 Task: Look for properties that are listed by the owner (FSBO).
Action: Mouse moved to (772, 67)
Screenshot: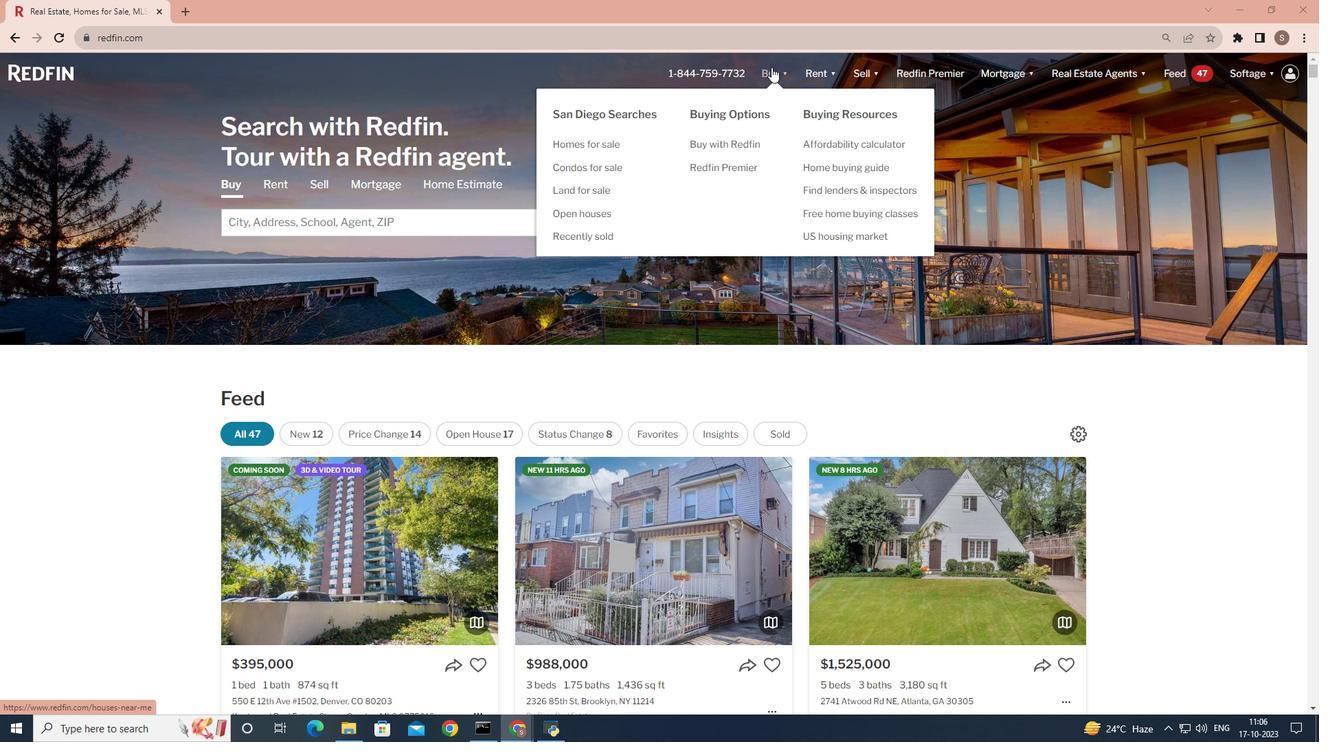 
Action: Mouse pressed left at (772, 67)
Screenshot: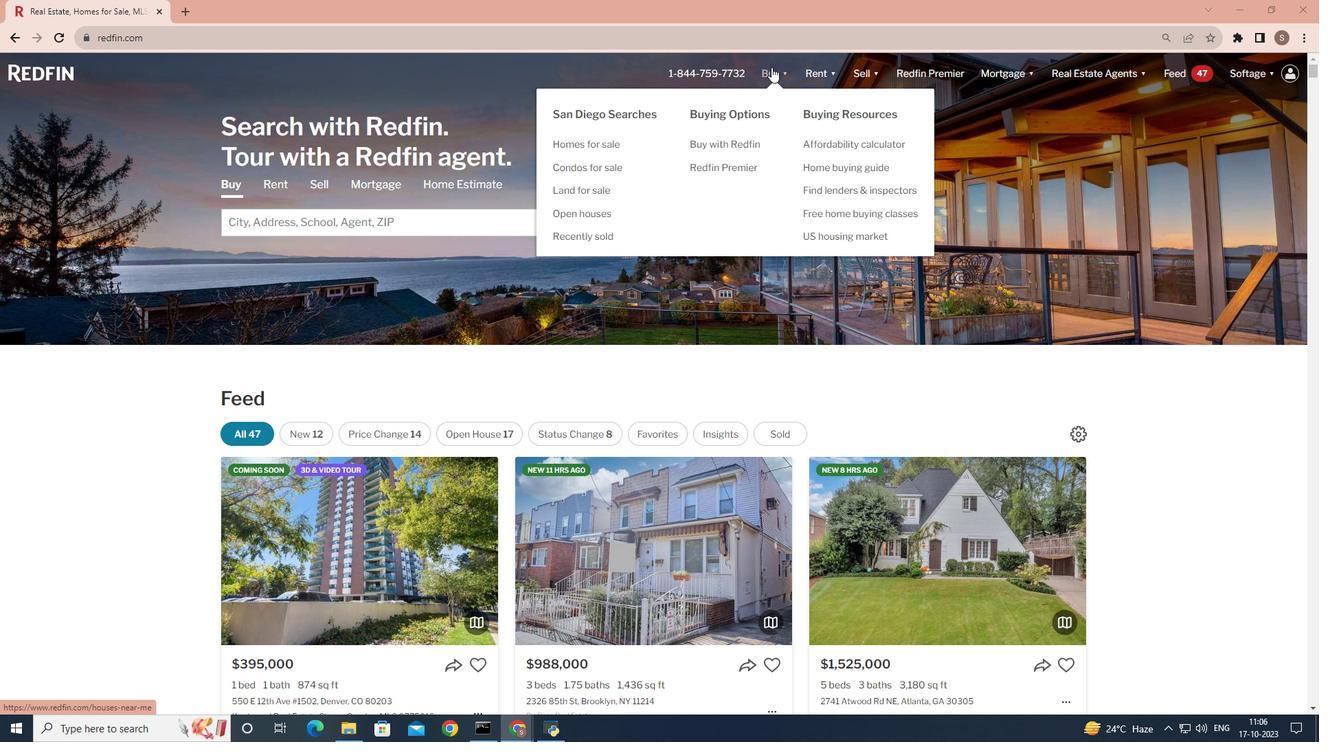
Action: Mouse moved to (396, 296)
Screenshot: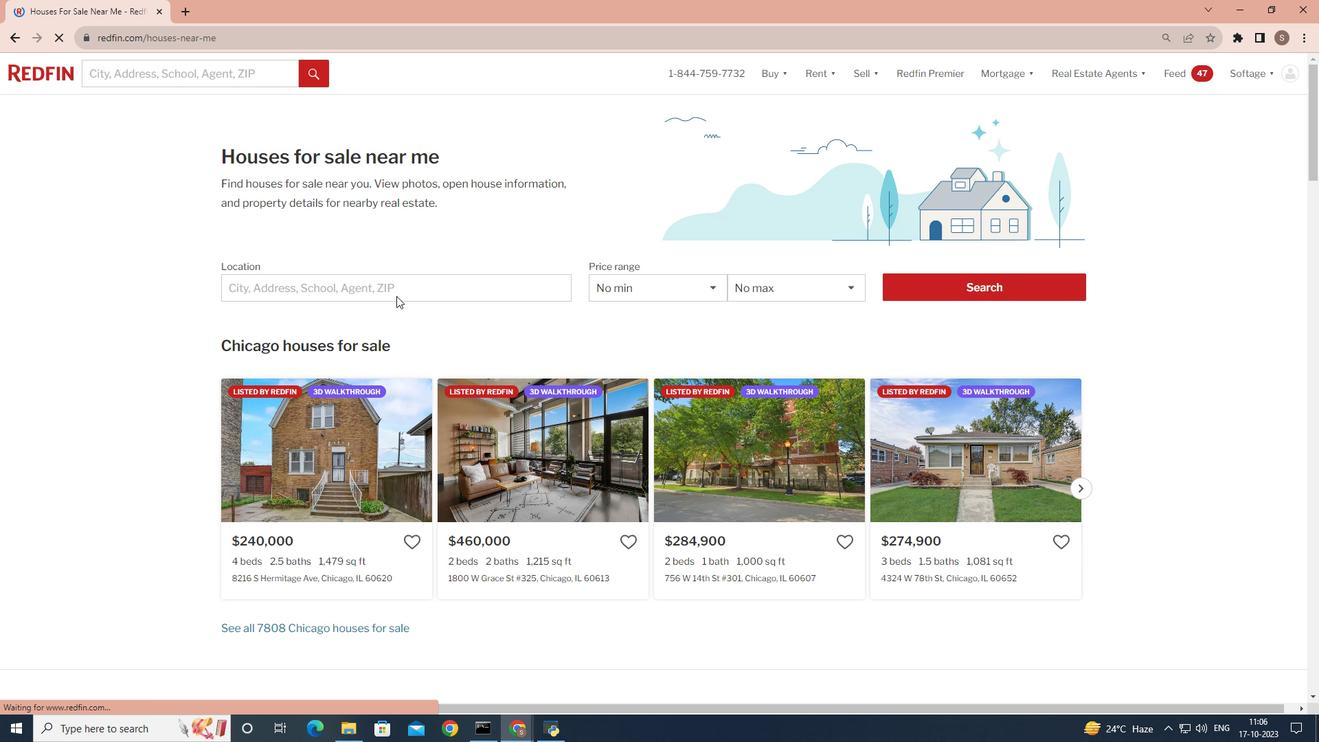 
Action: Mouse pressed left at (396, 296)
Screenshot: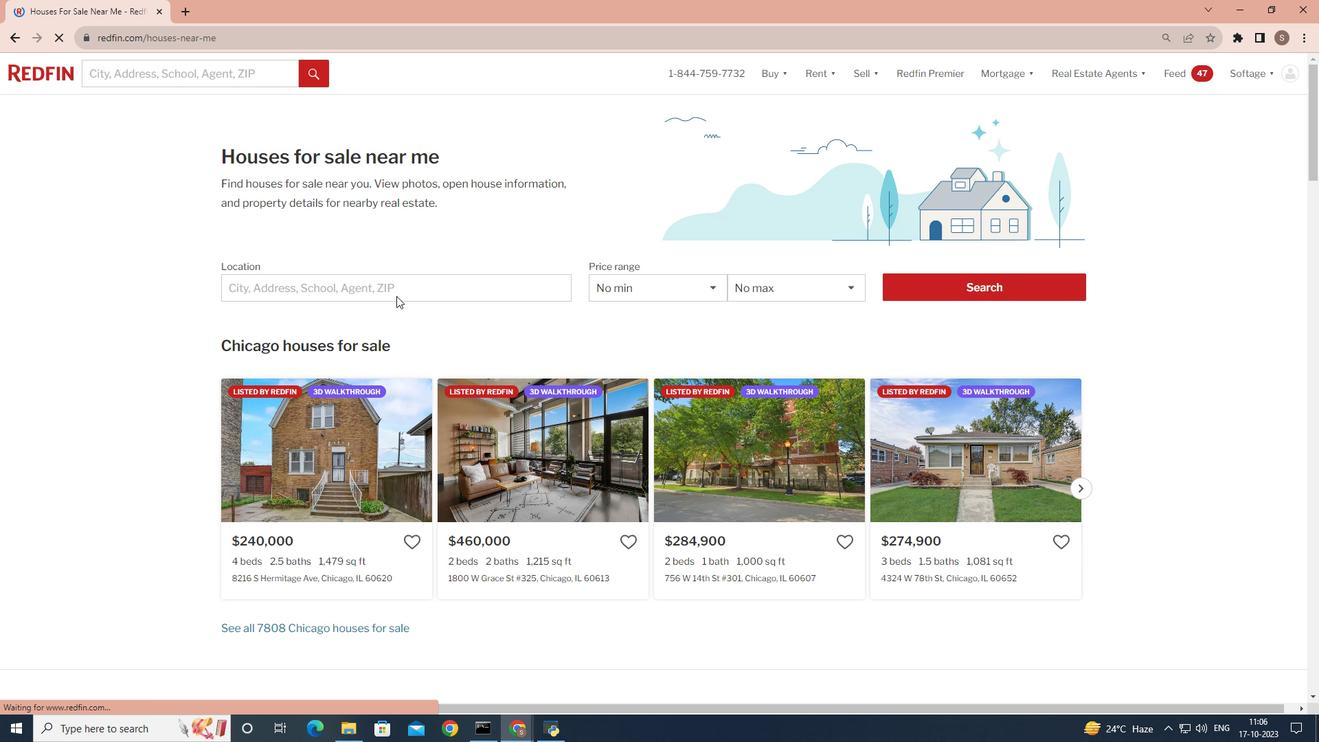 
Action: Mouse moved to (372, 282)
Screenshot: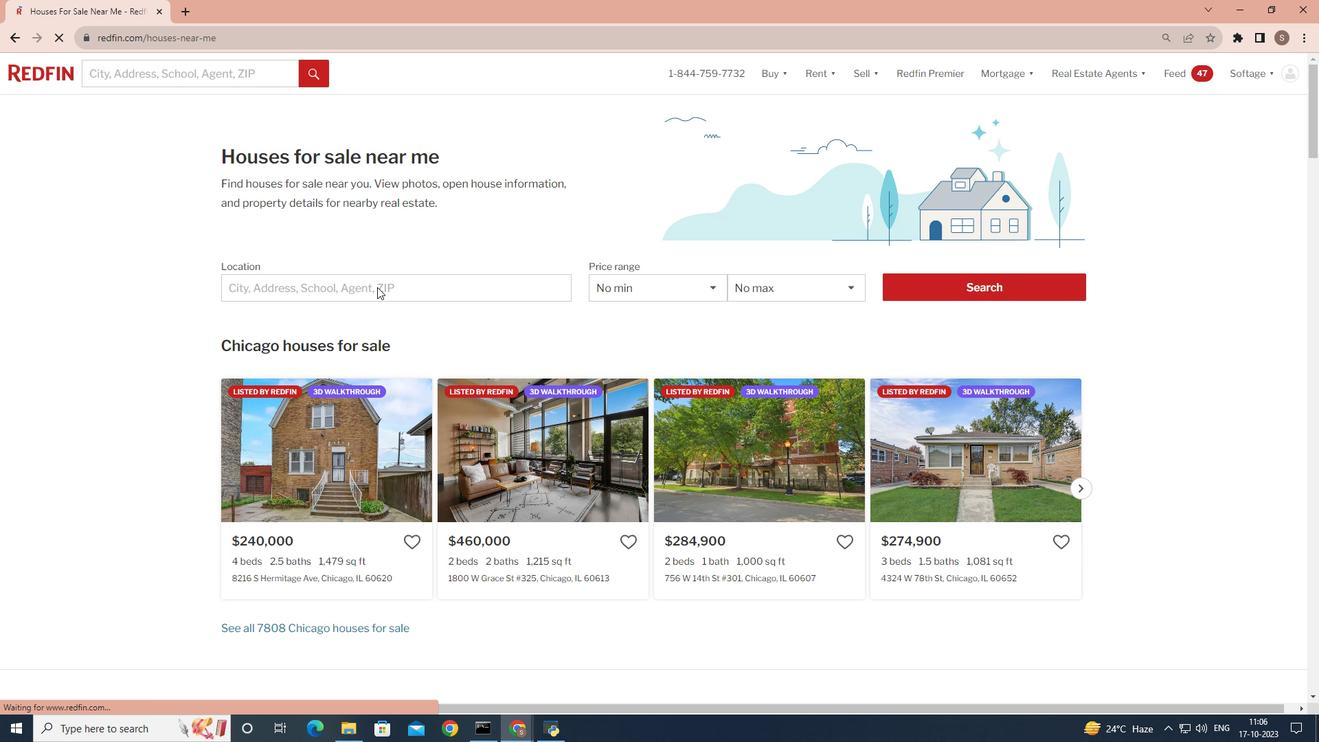 
Action: Mouse pressed left at (372, 282)
Screenshot: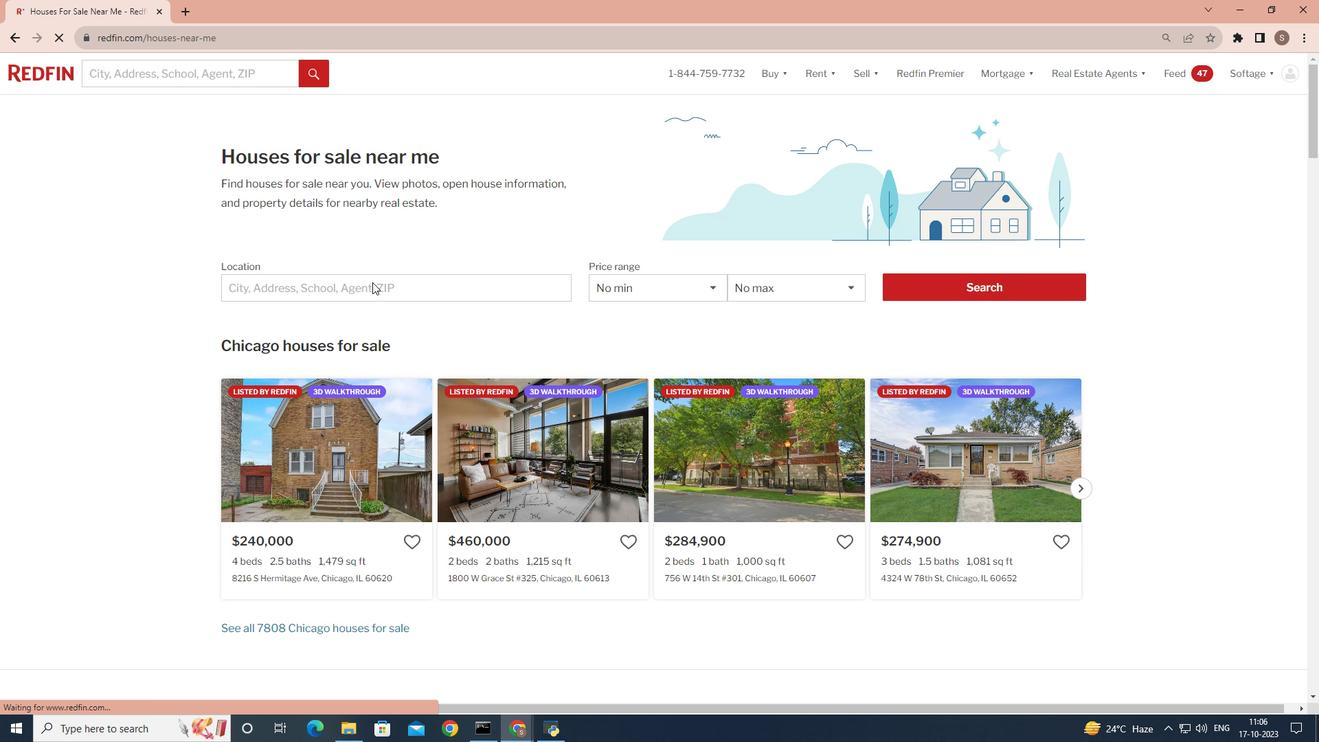 
Action: Mouse pressed left at (372, 282)
Screenshot: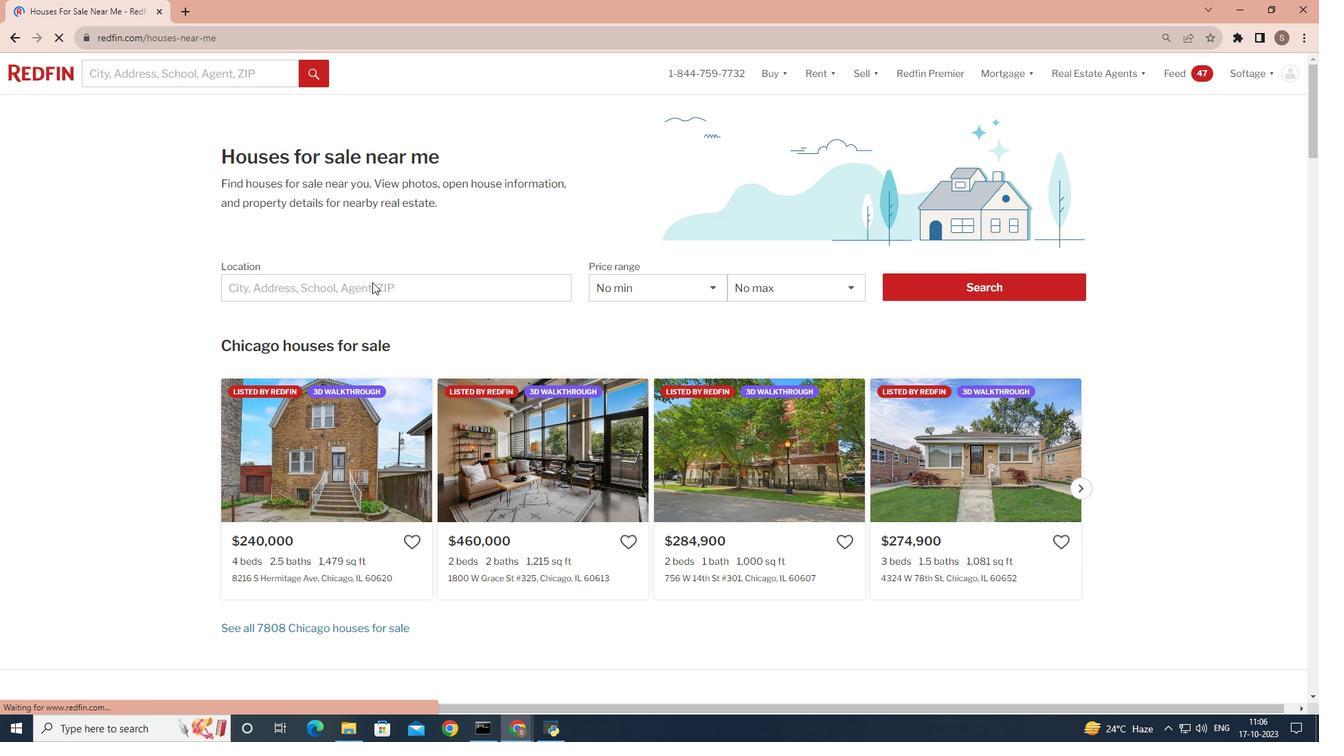 
Action: Mouse moved to (352, 290)
Screenshot: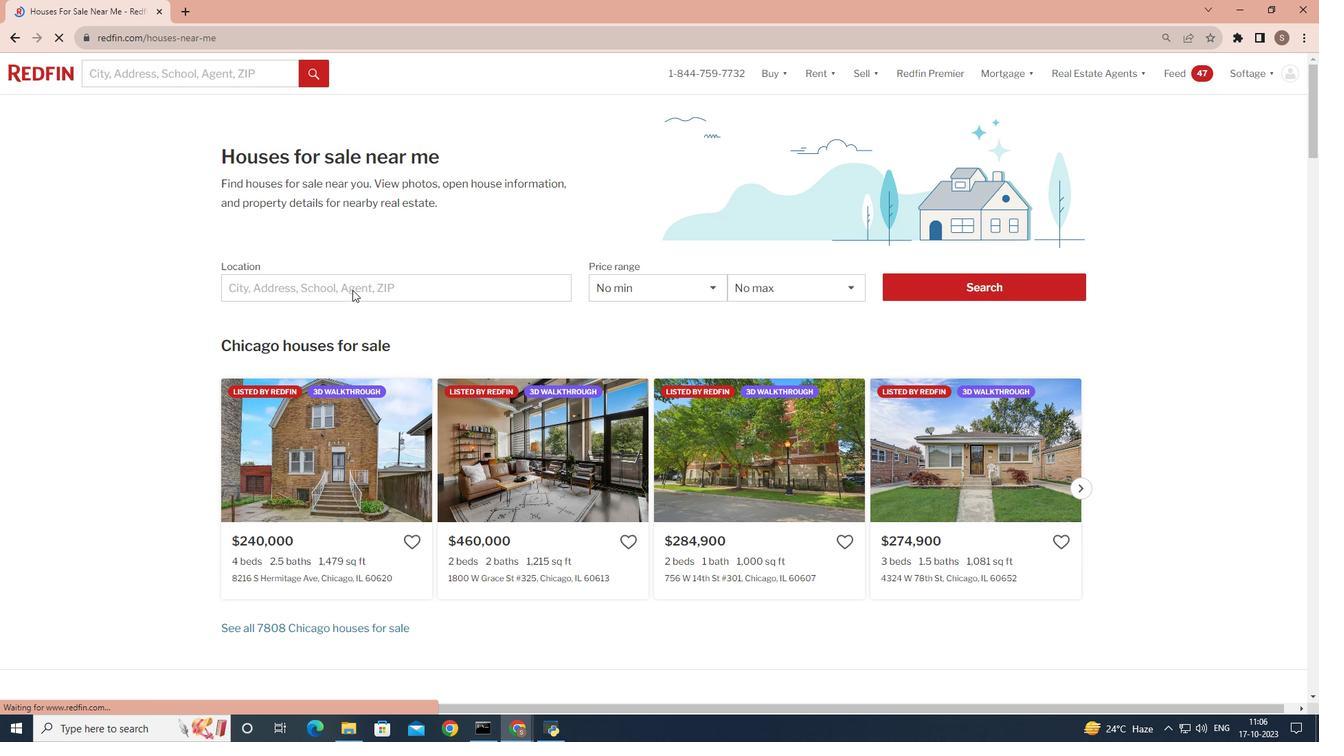 
Action: Mouse pressed left at (352, 290)
Screenshot: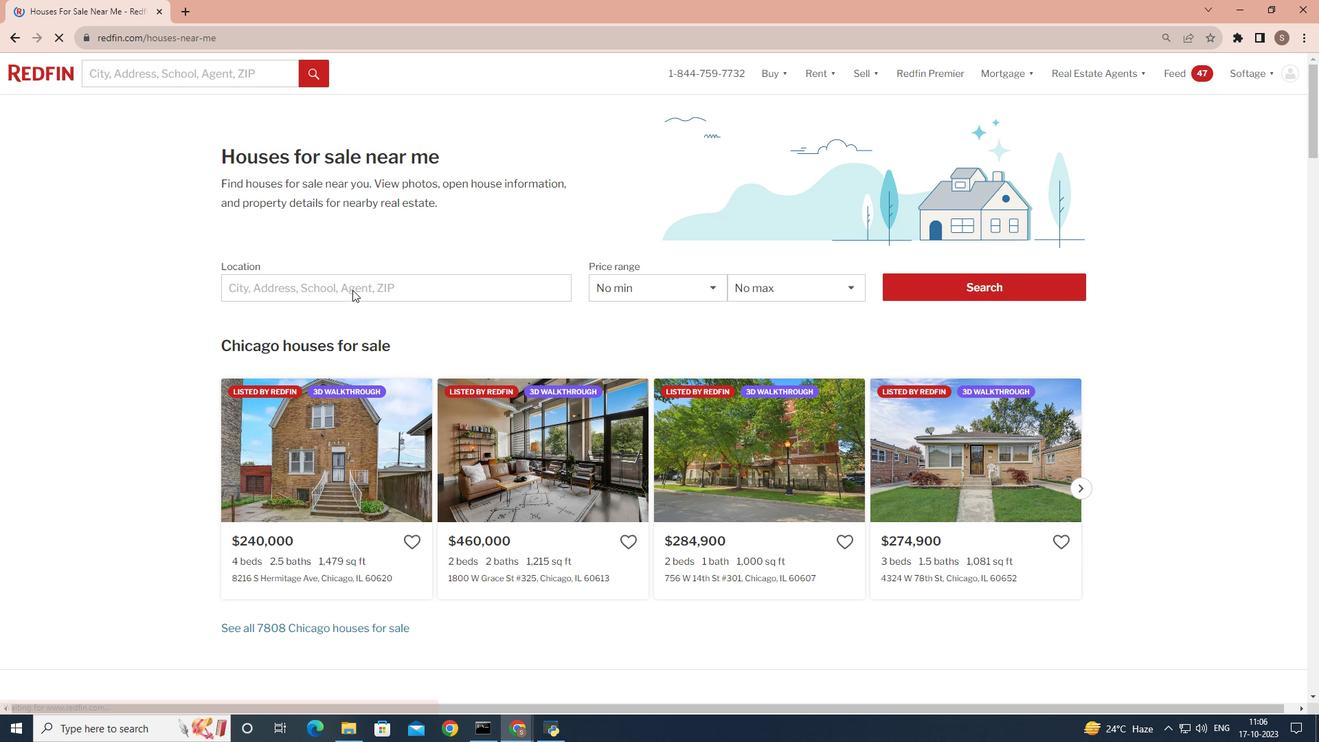
Action: Mouse moved to (355, 288)
Screenshot: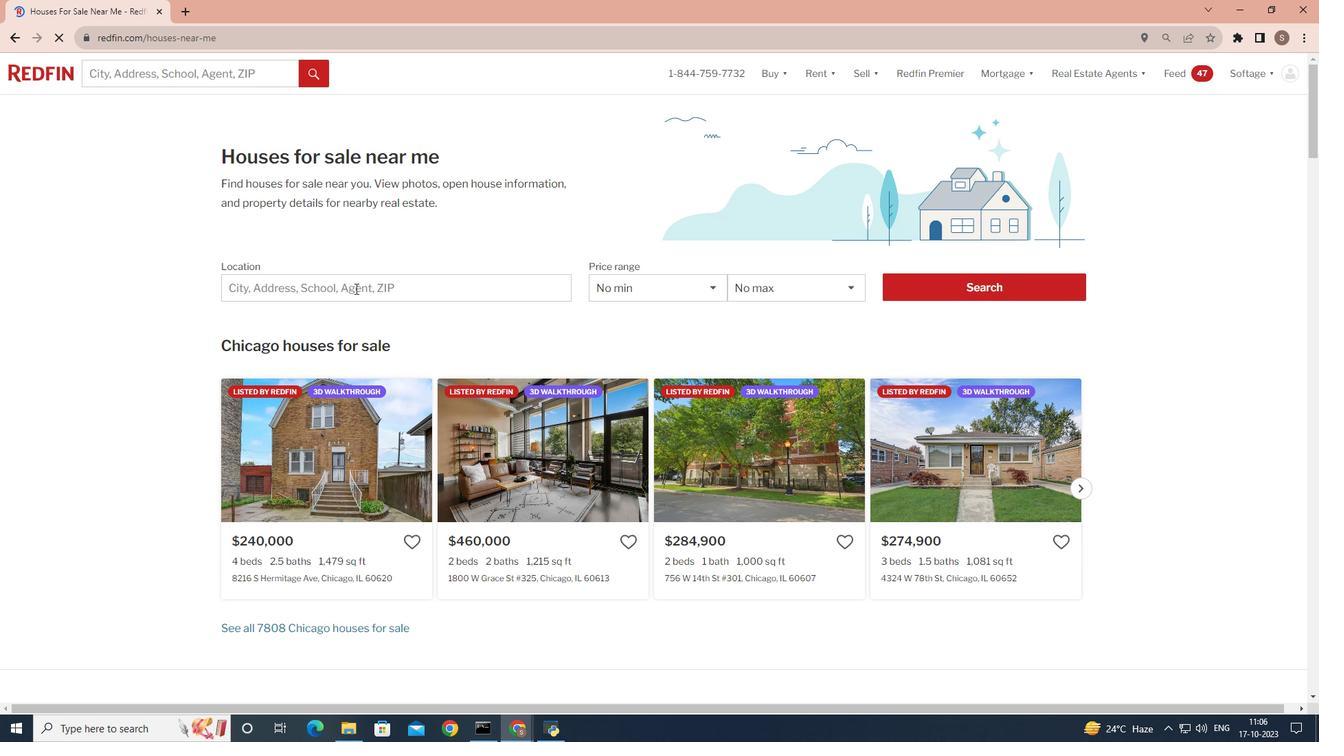 
Action: Mouse pressed left at (355, 288)
Screenshot: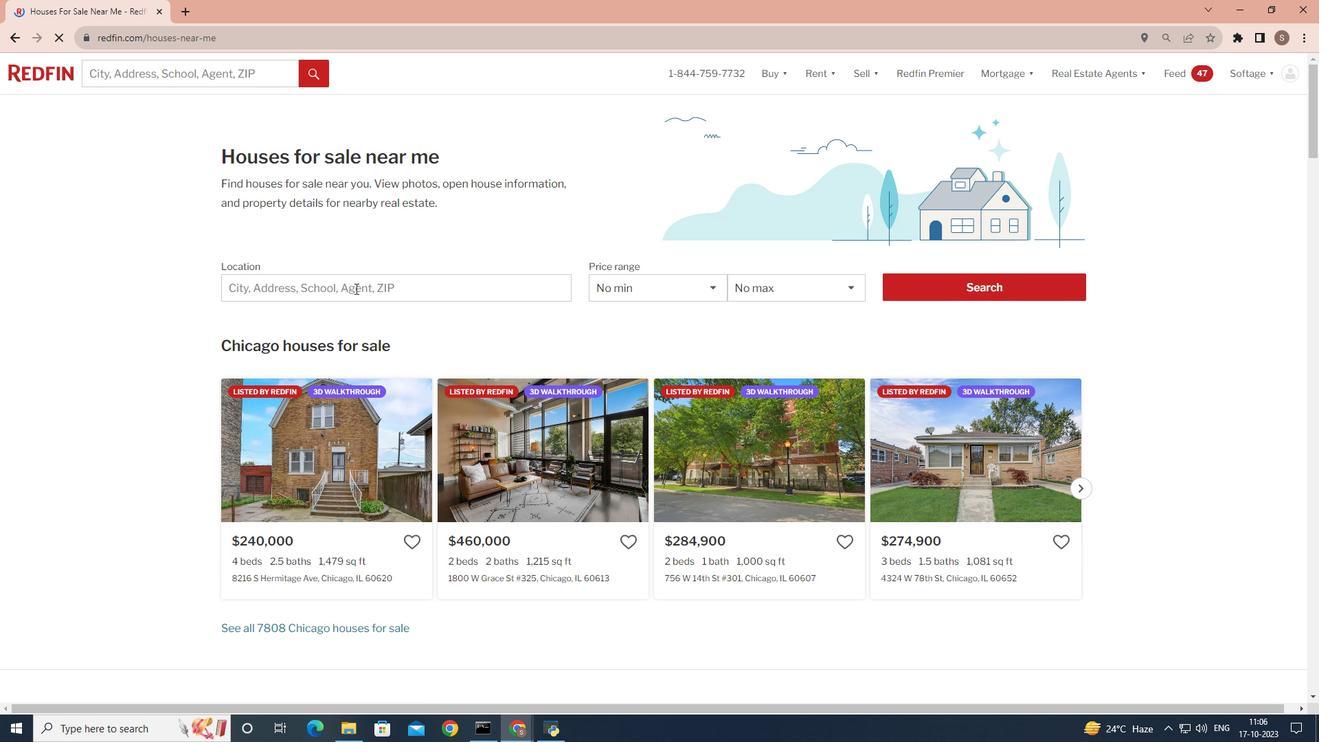 
Action: Mouse moved to (358, 288)
Screenshot: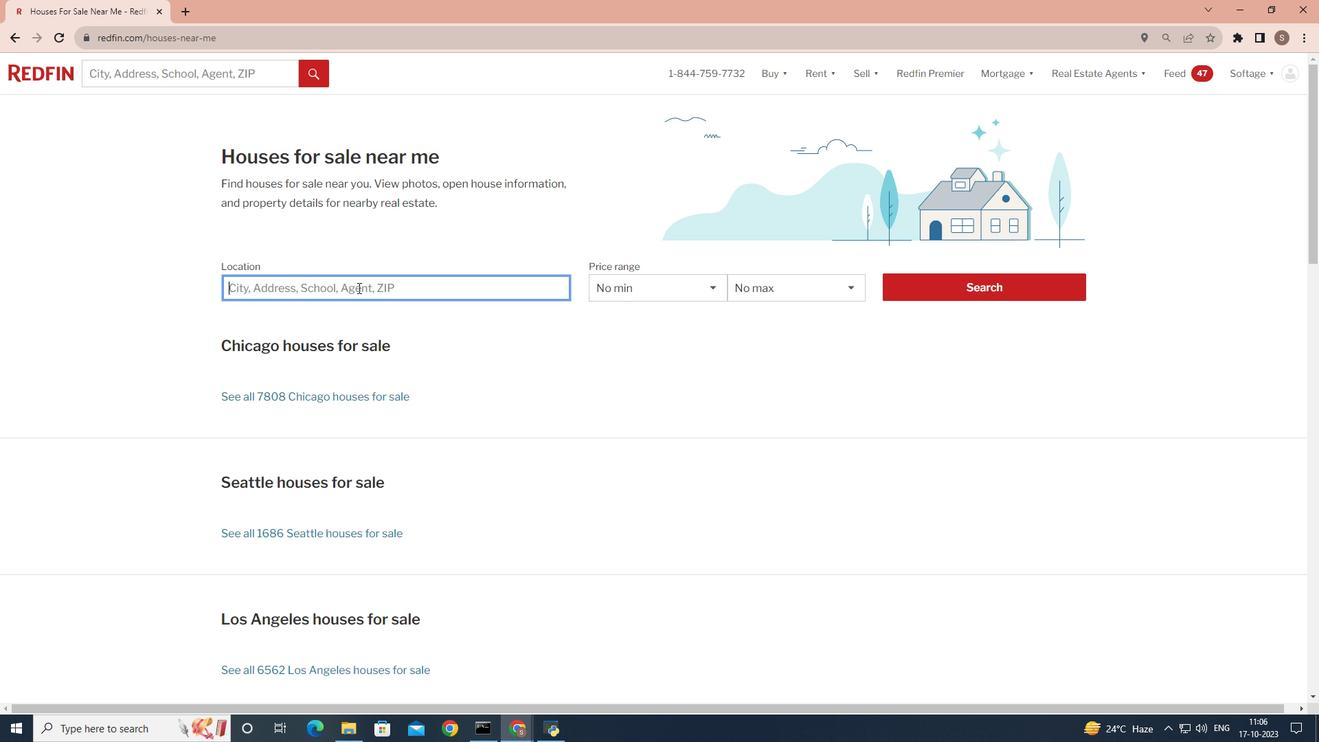 
Action: Key pressed <Key.shift>San<Key.space><Key.shift>Diego
Screenshot: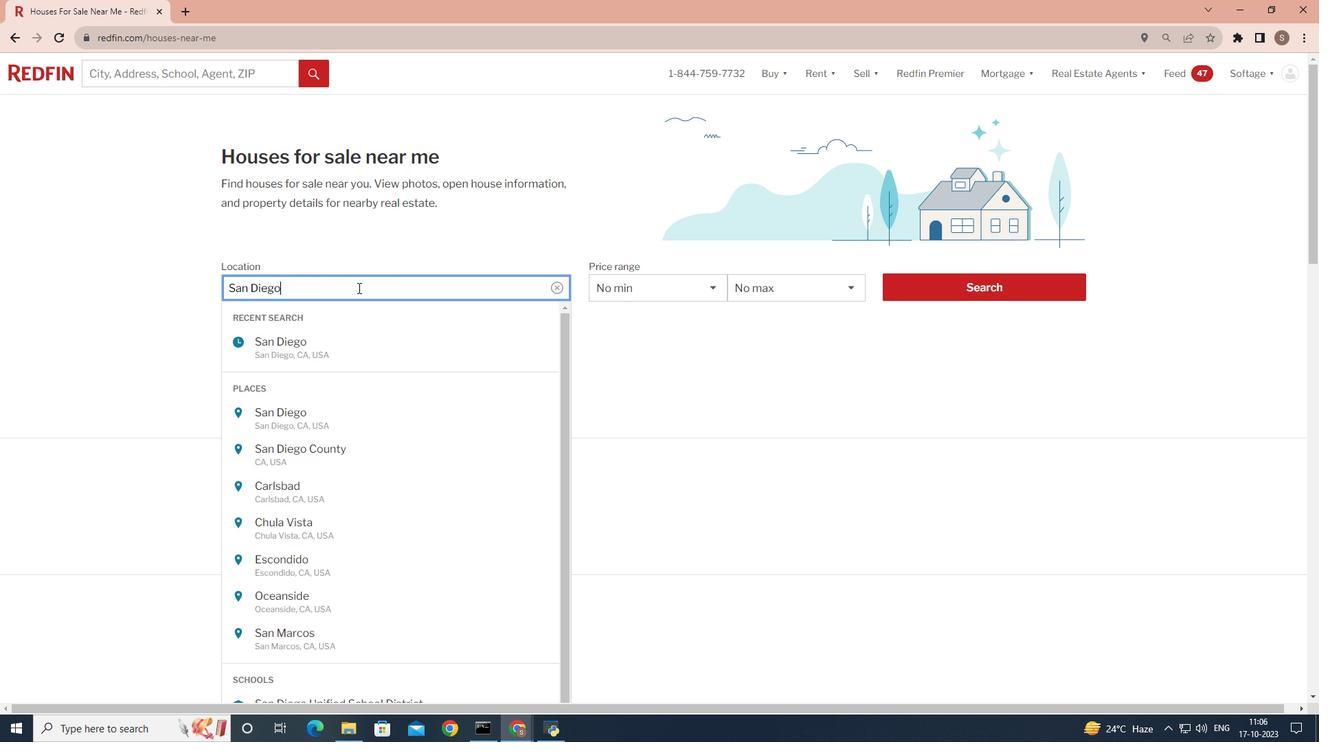 
Action: Mouse moved to (959, 288)
Screenshot: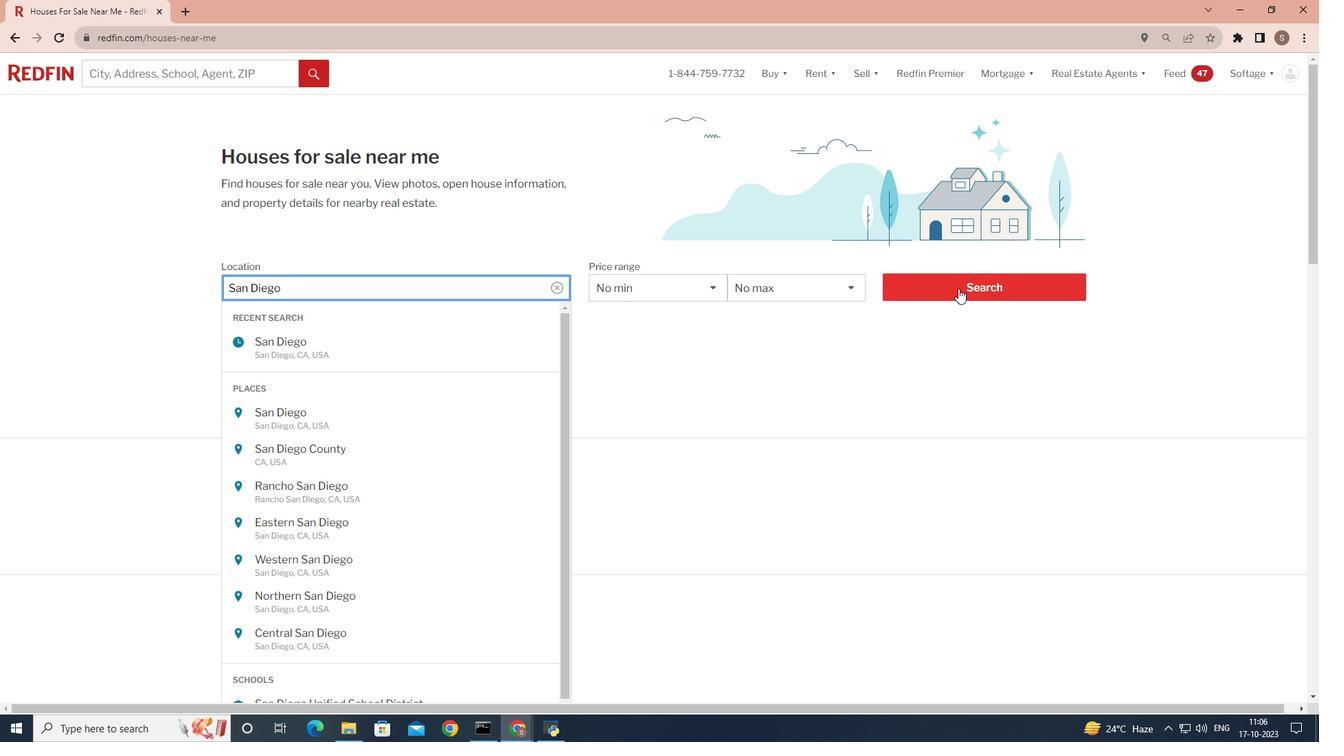 
Action: Mouse pressed left at (959, 288)
Screenshot: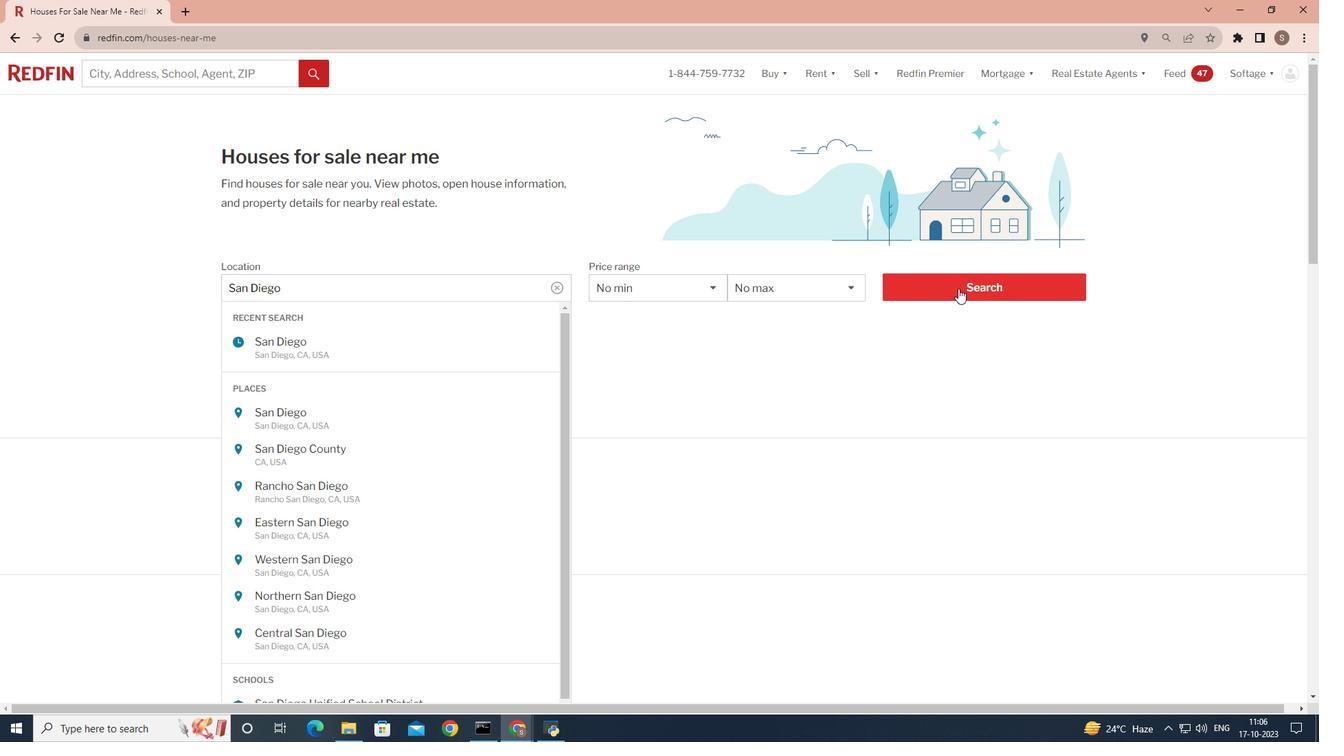 
Action: Mouse pressed left at (959, 288)
Screenshot: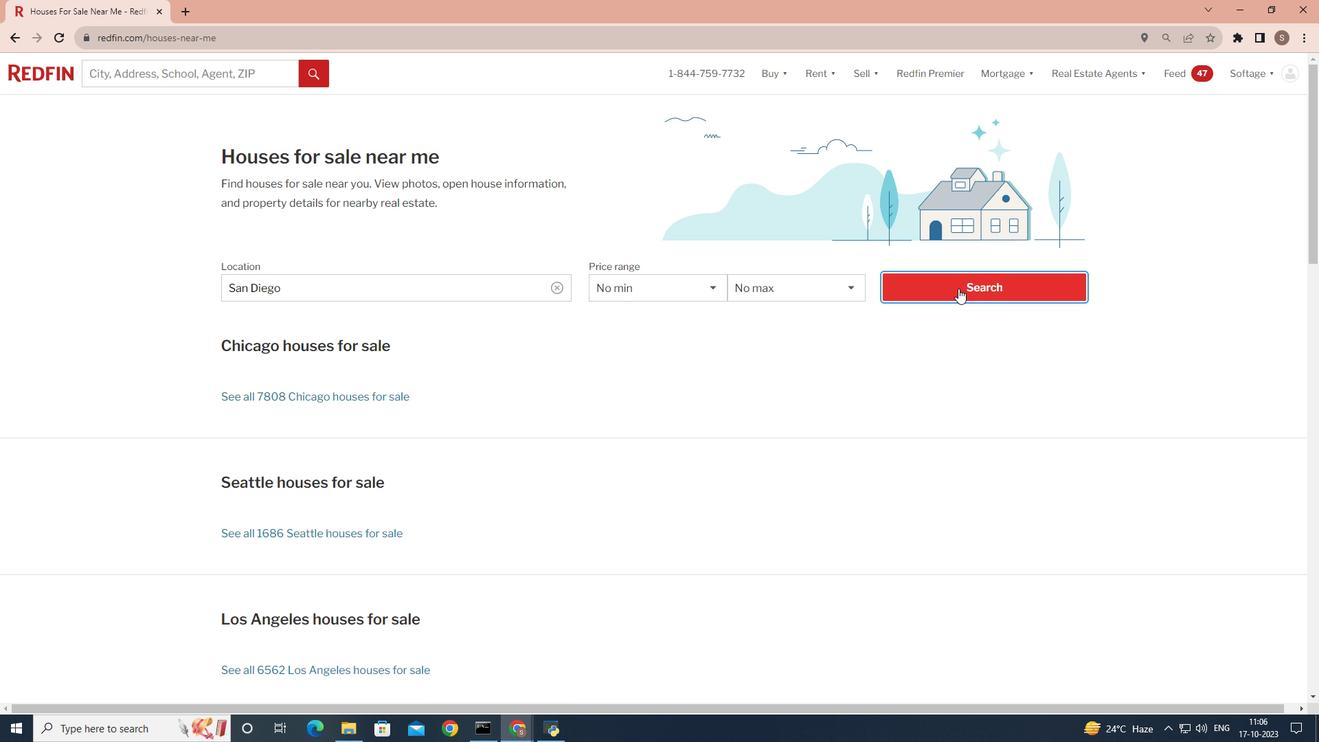 
Action: Mouse moved to (1187, 158)
Screenshot: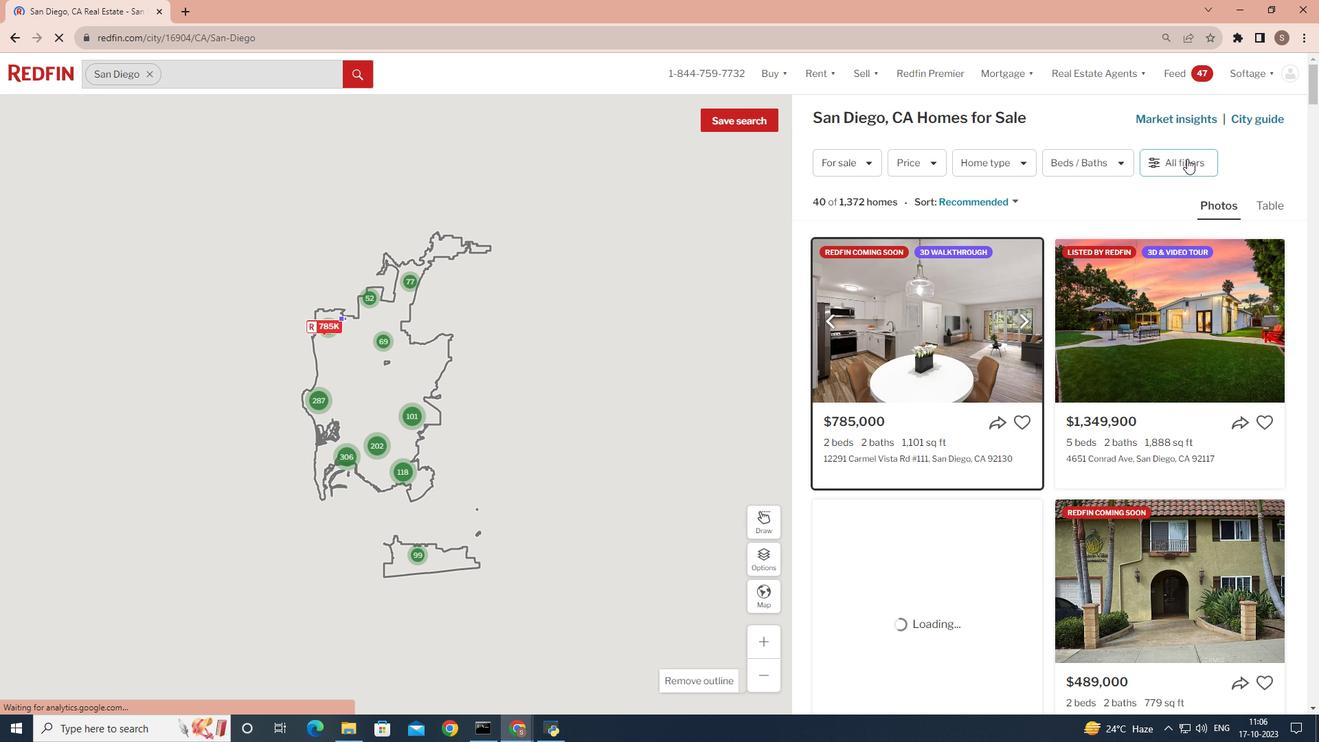 
Action: Mouse pressed left at (1187, 158)
Screenshot: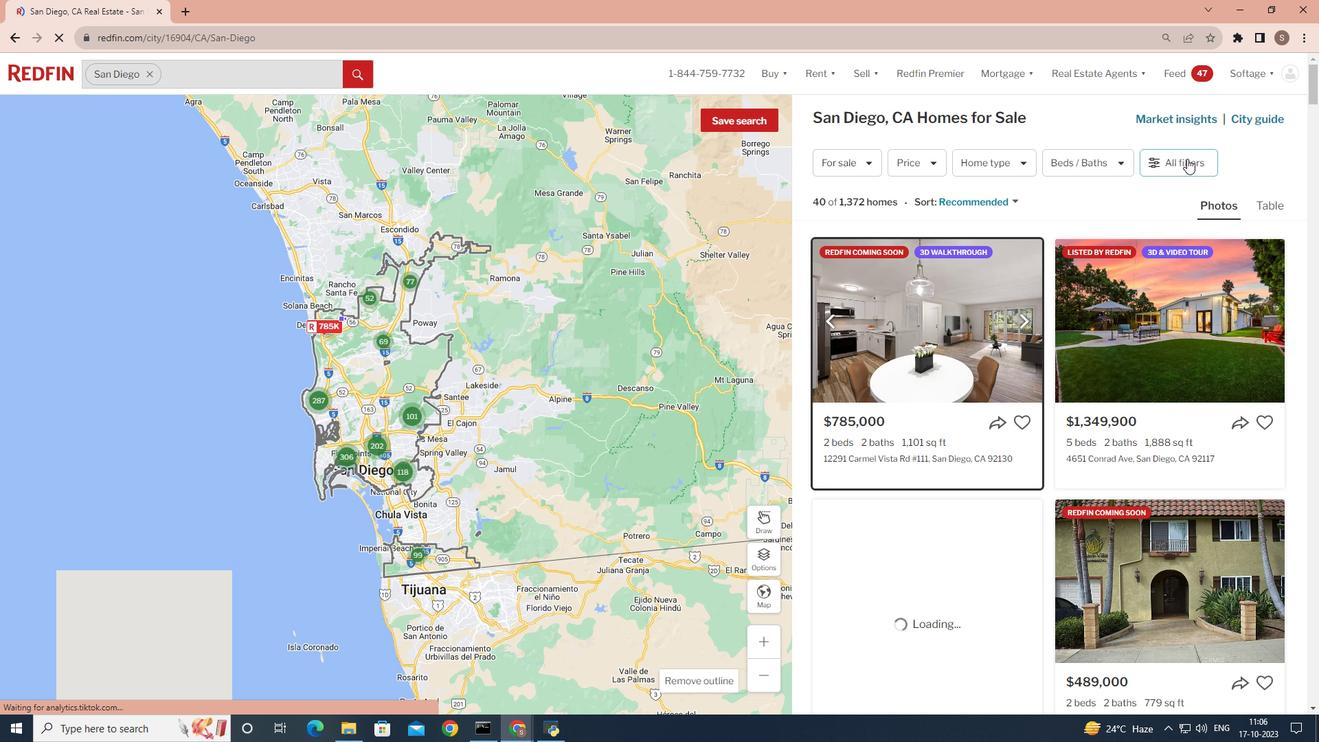 
Action: Mouse pressed left at (1187, 158)
Screenshot: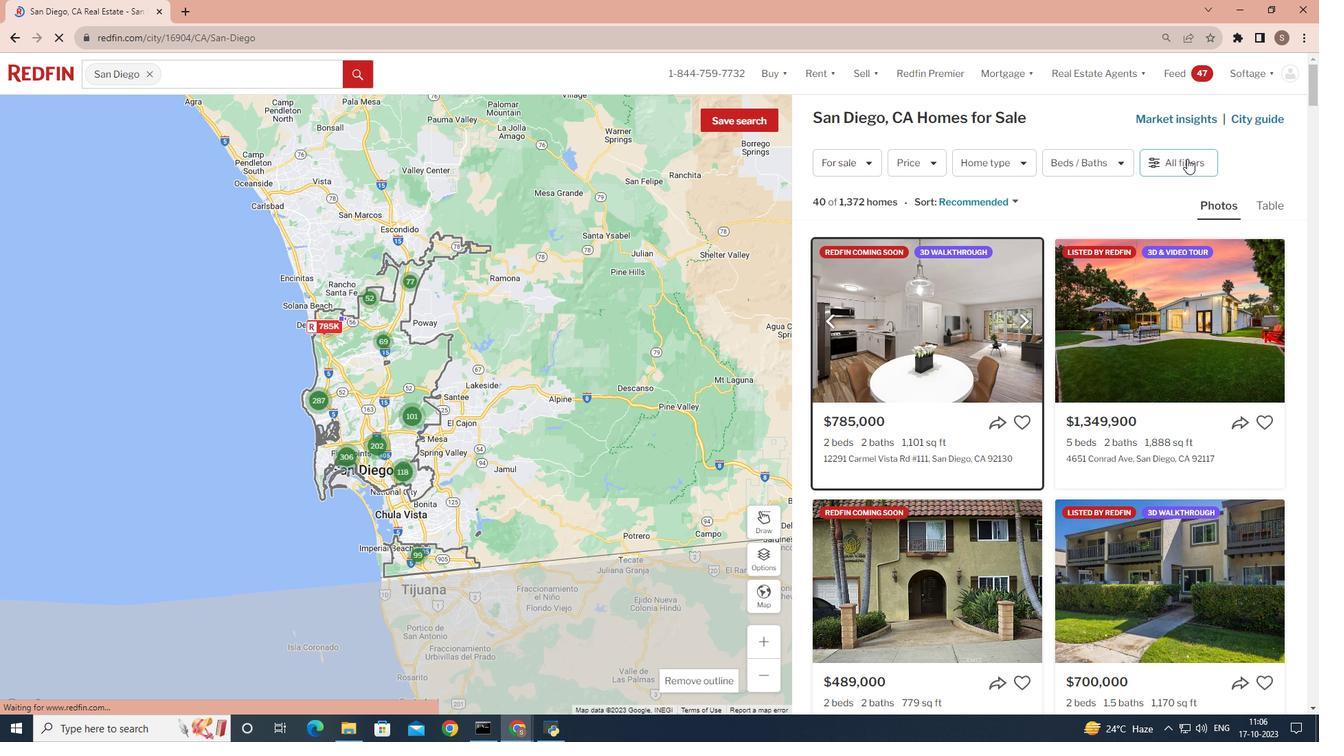 
Action: Mouse moved to (1114, 284)
Screenshot: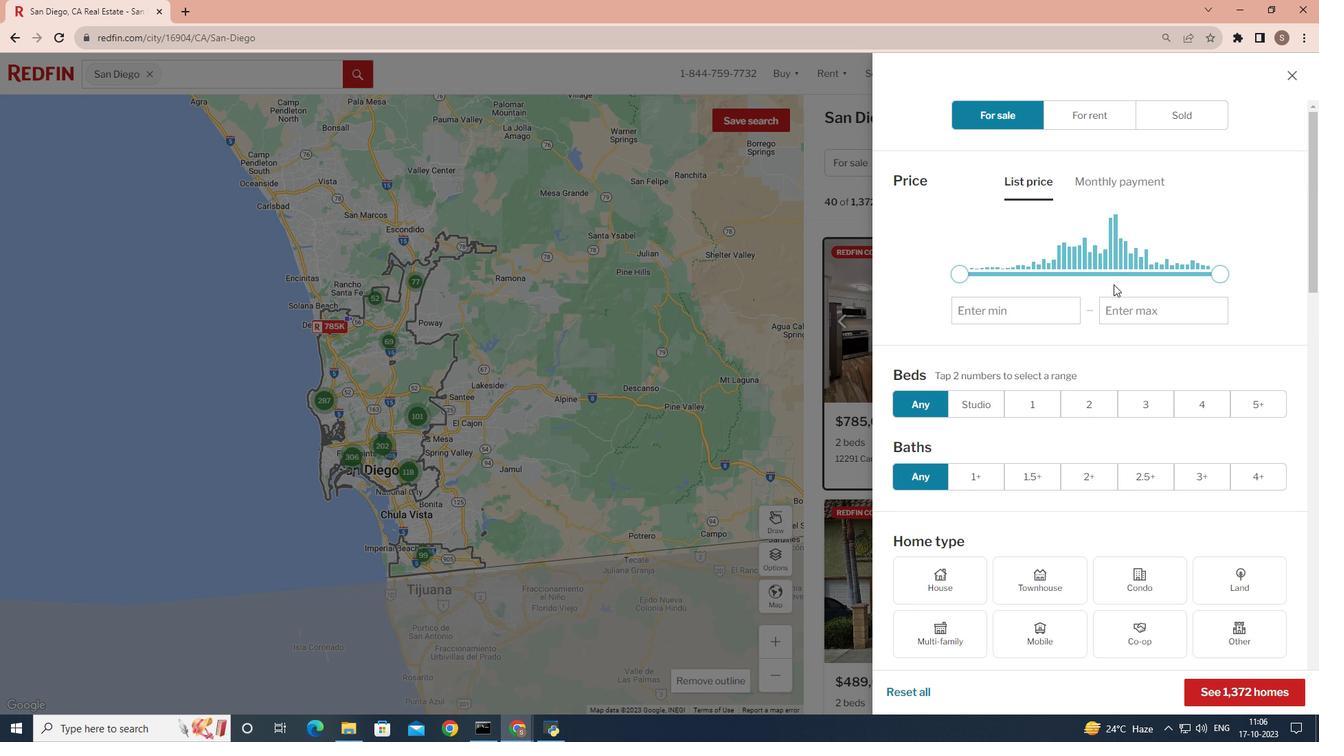 
Action: Mouse scrolled (1114, 283) with delta (0, 0)
Screenshot: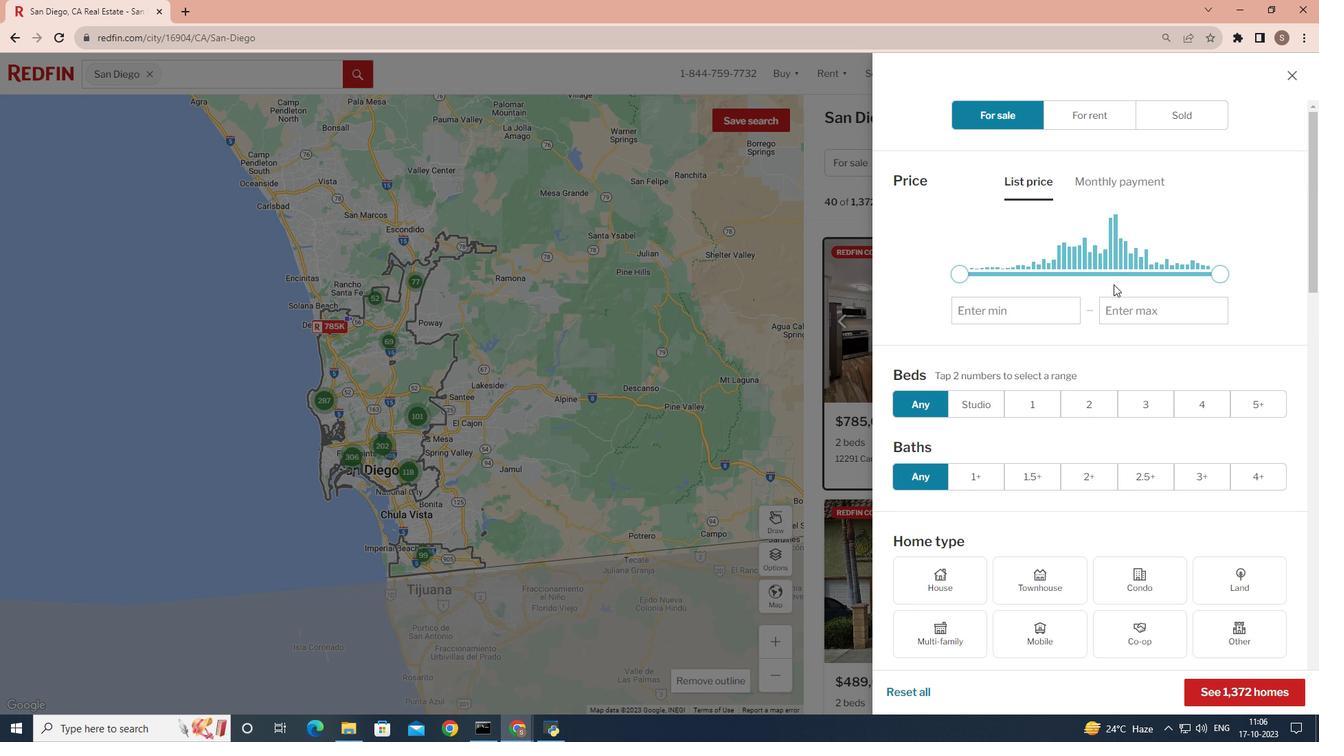 
Action: Mouse moved to (1111, 285)
Screenshot: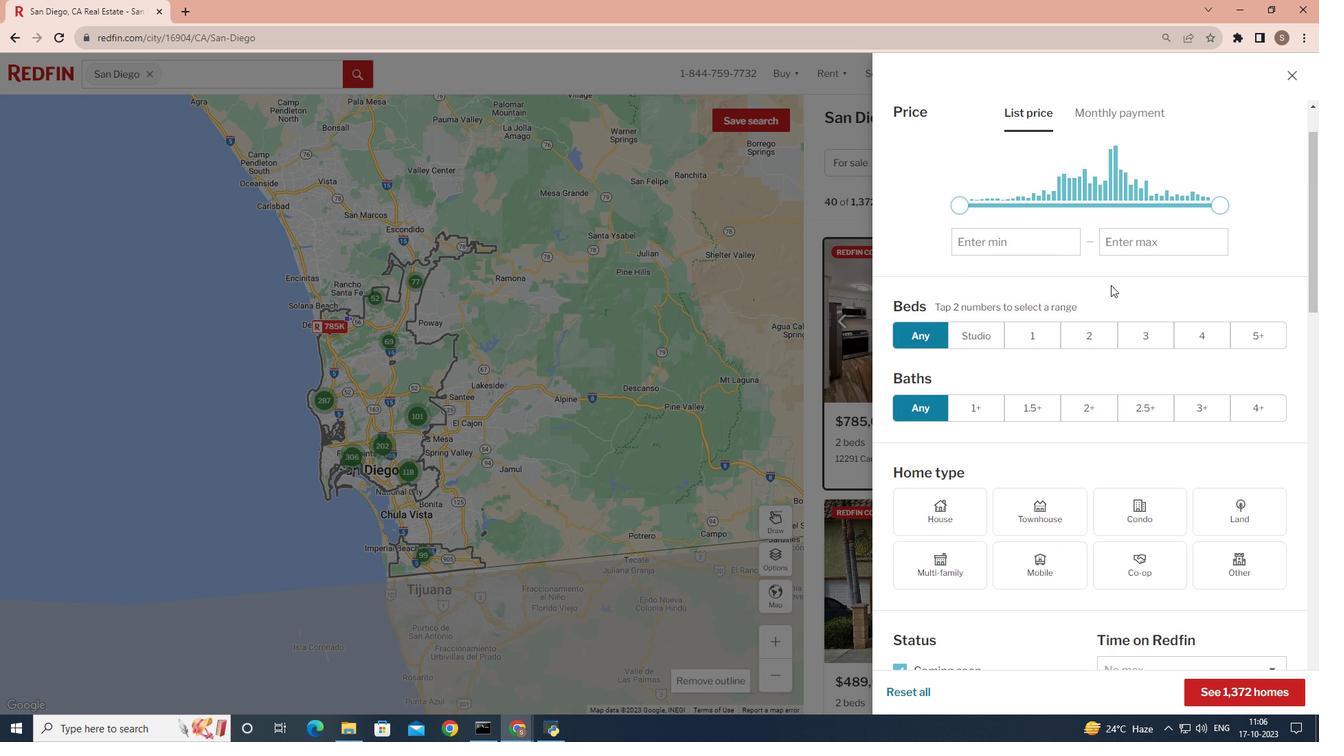 
Action: Mouse scrolled (1111, 284) with delta (0, 0)
Screenshot: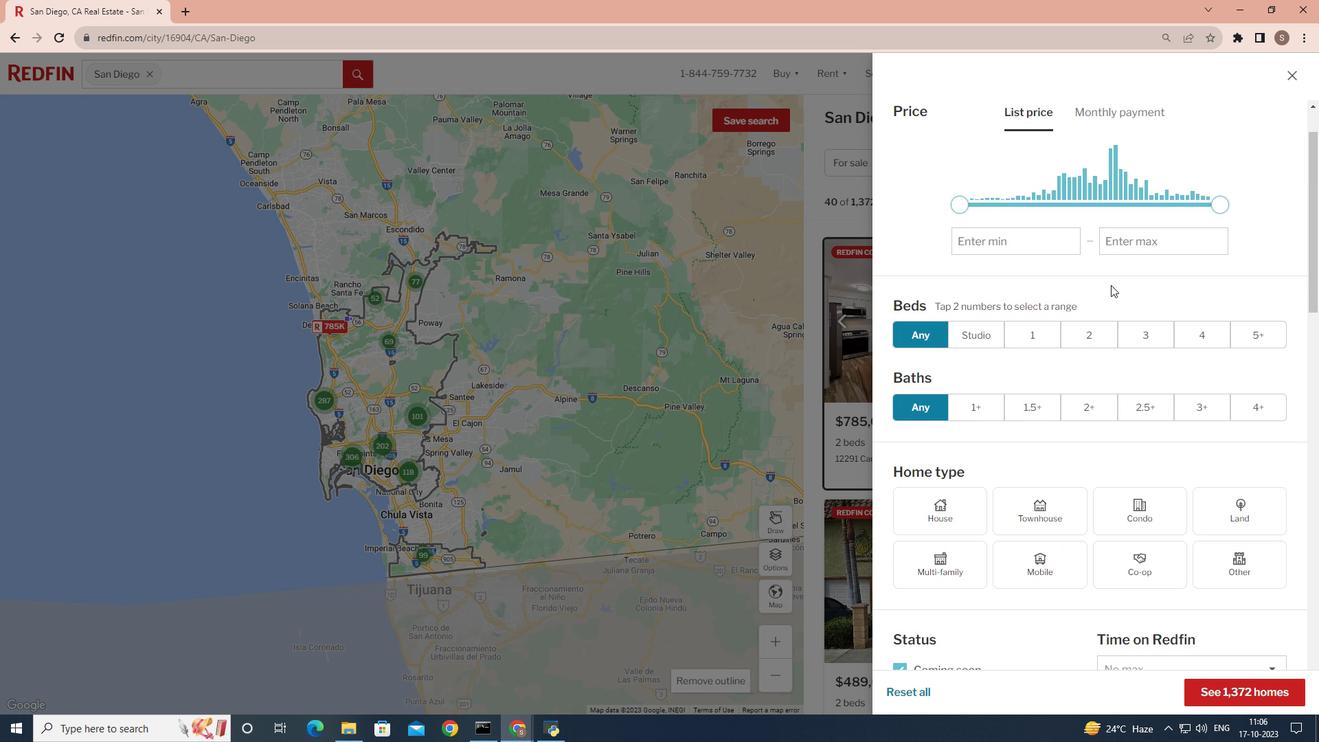 
Action: Mouse scrolled (1111, 284) with delta (0, 0)
Screenshot: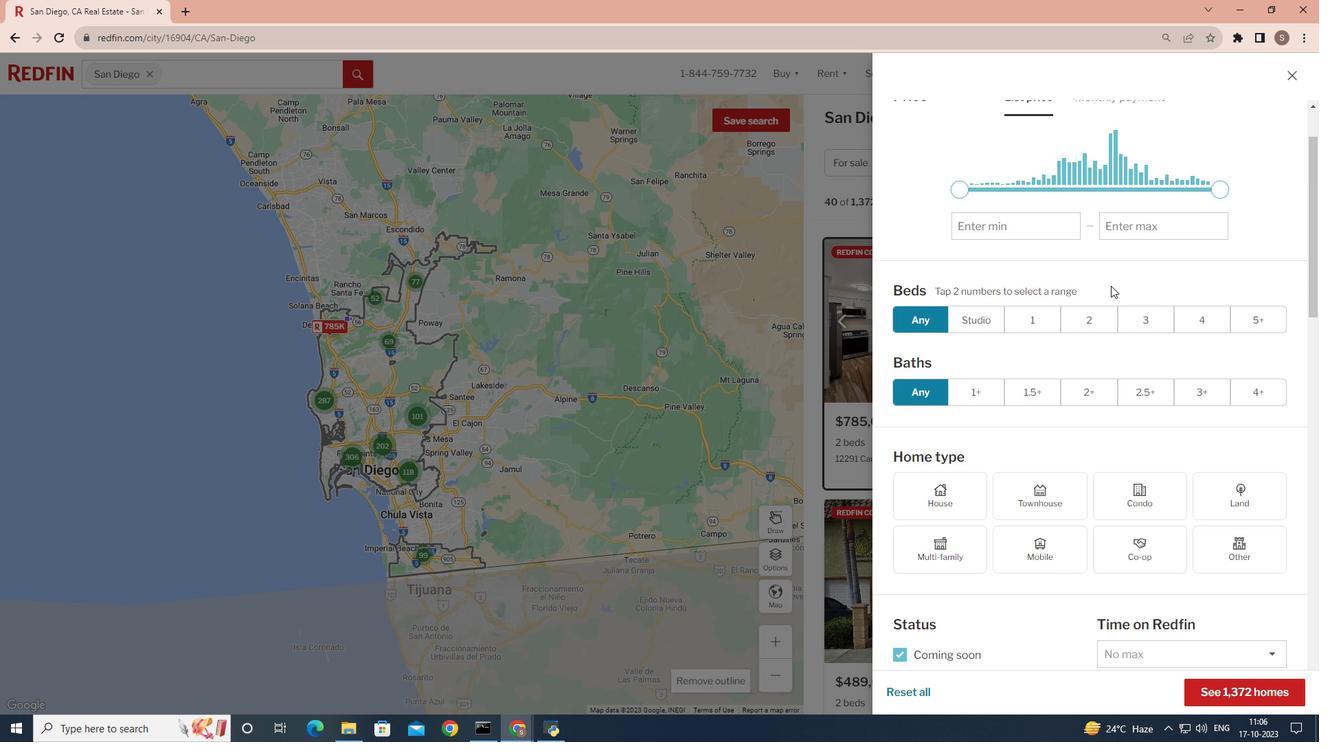 
Action: Mouse moved to (1095, 310)
Screenshot: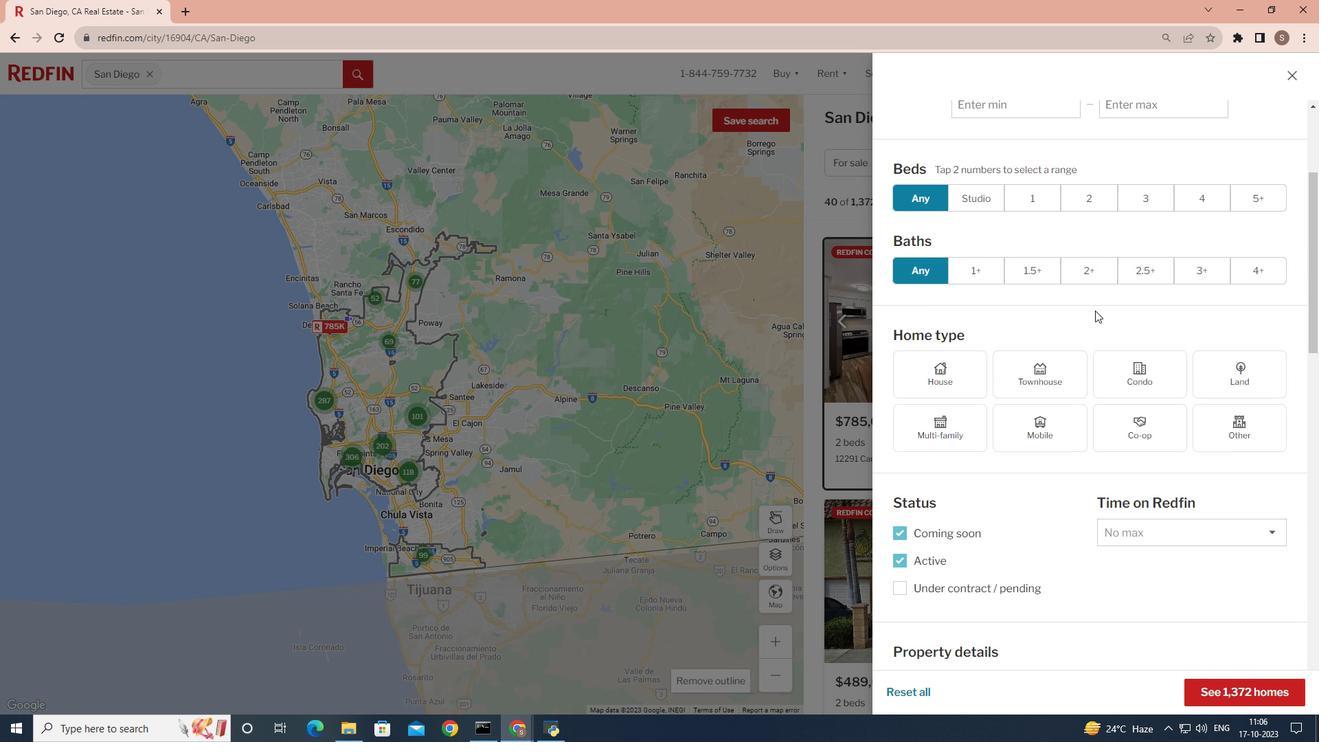 
Action: Mouse scrolled (1095, 310) with delta (0, 0)
Screenshot: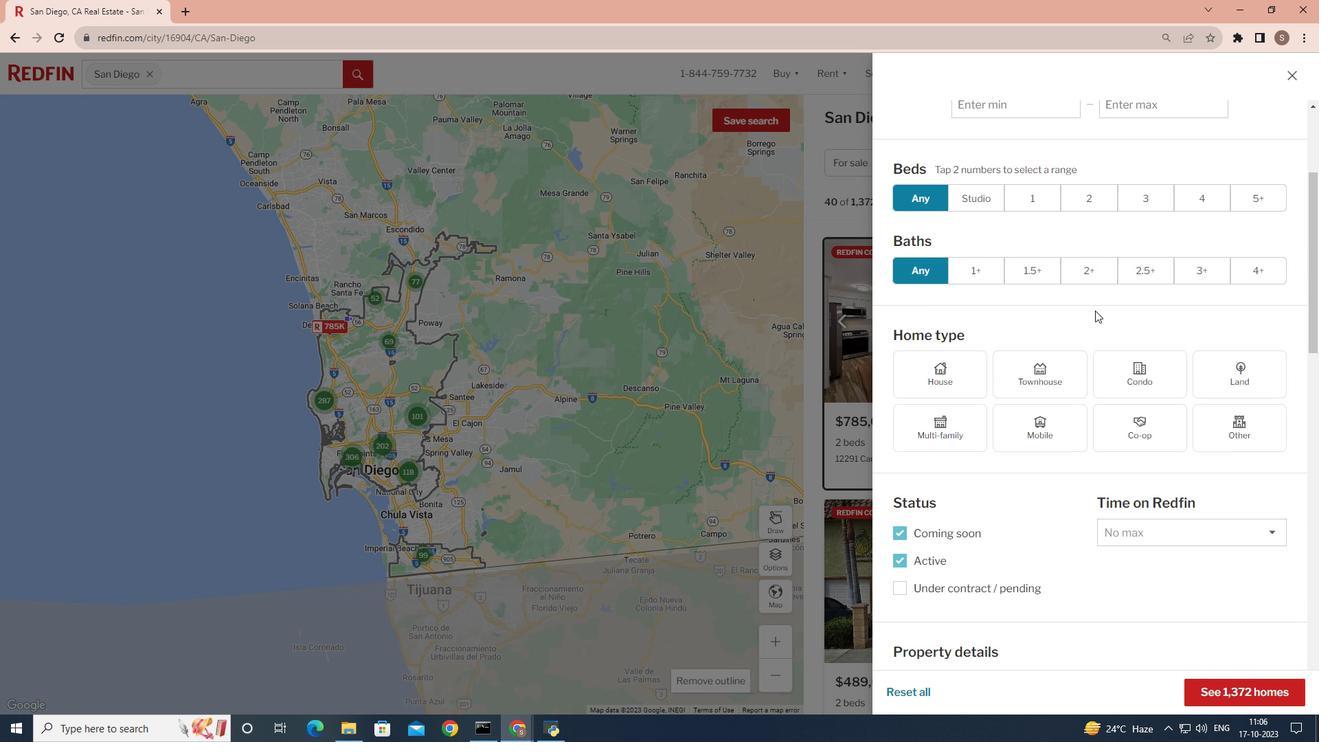 
Action: Mouse scrolled (1095, 310) with delta (0, 0)
Screenshot: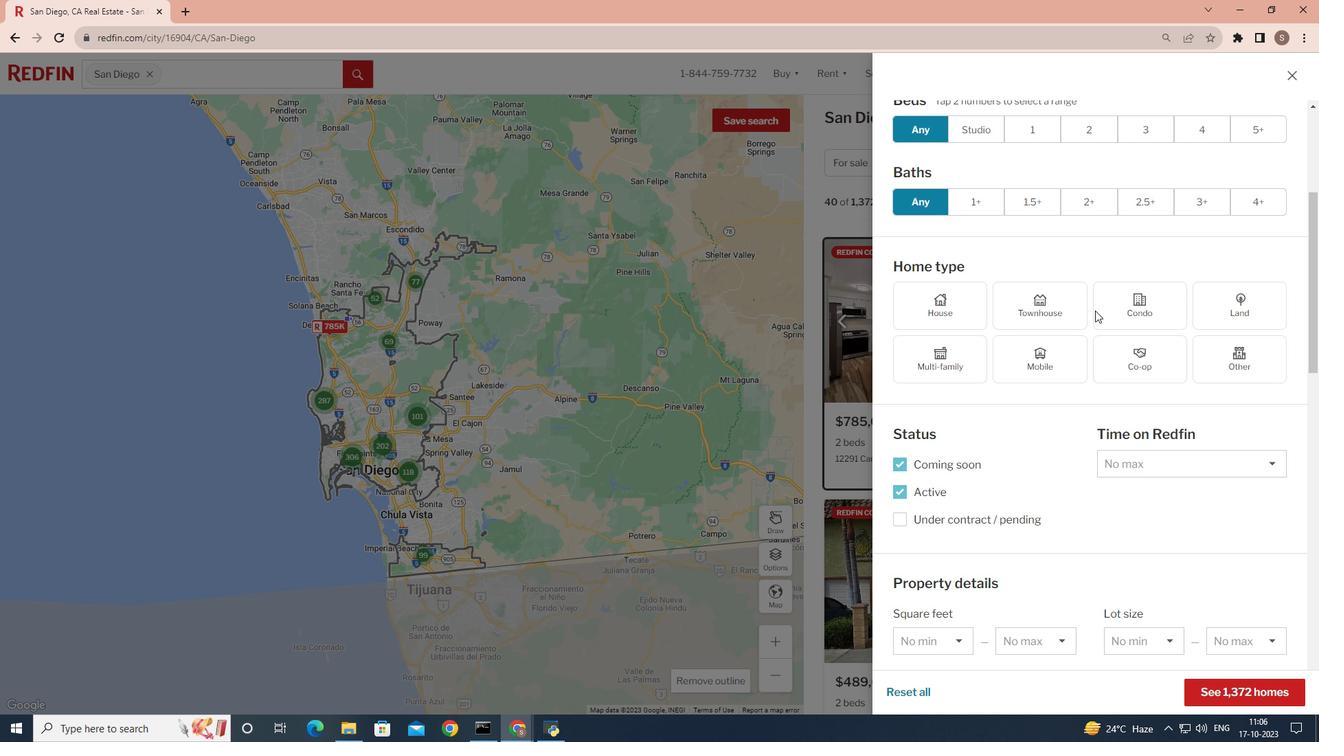 
Action: Mouse scrolled (1095, 310) with delta (0, 0)
Screenshot: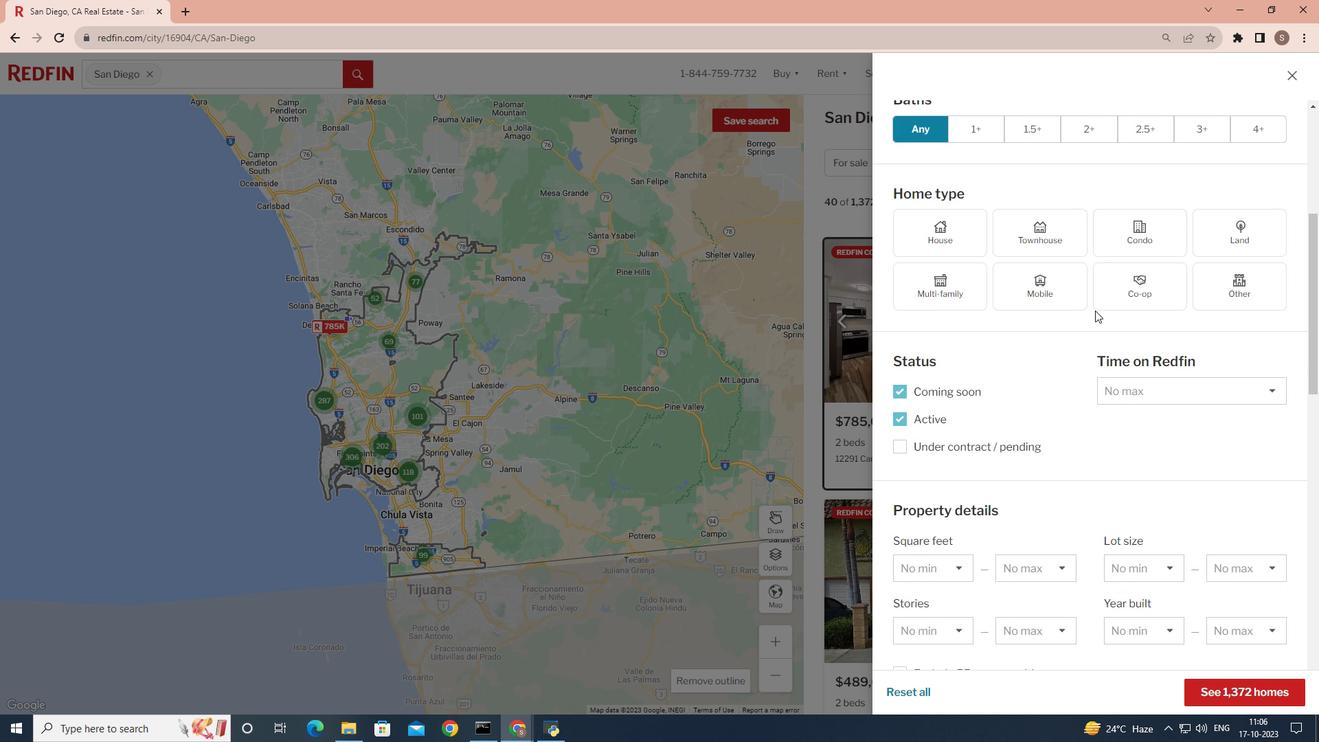 
Action: Mouse scrolled (1095, 310) with delta (0, 0)
Screenshot: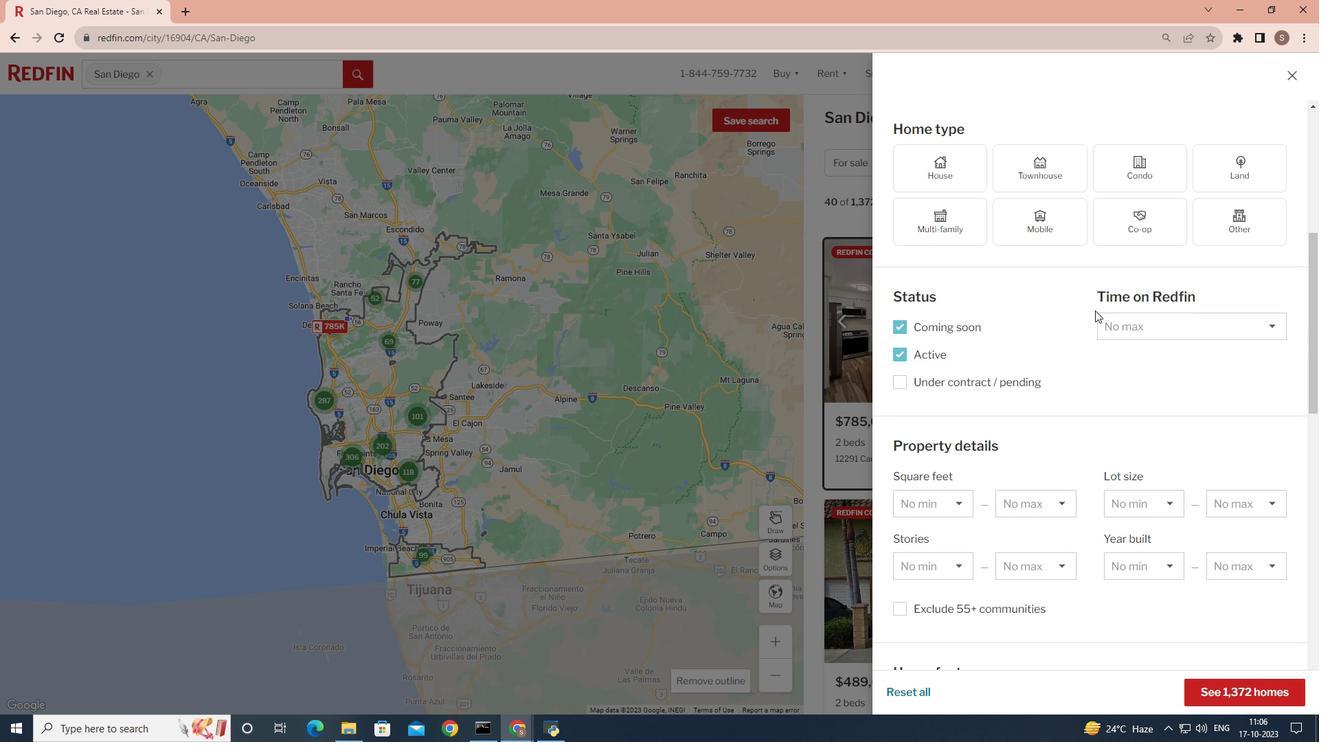 
Action: Mouse scrolled (1095, 310) with delta (0, 0)
Screenshot: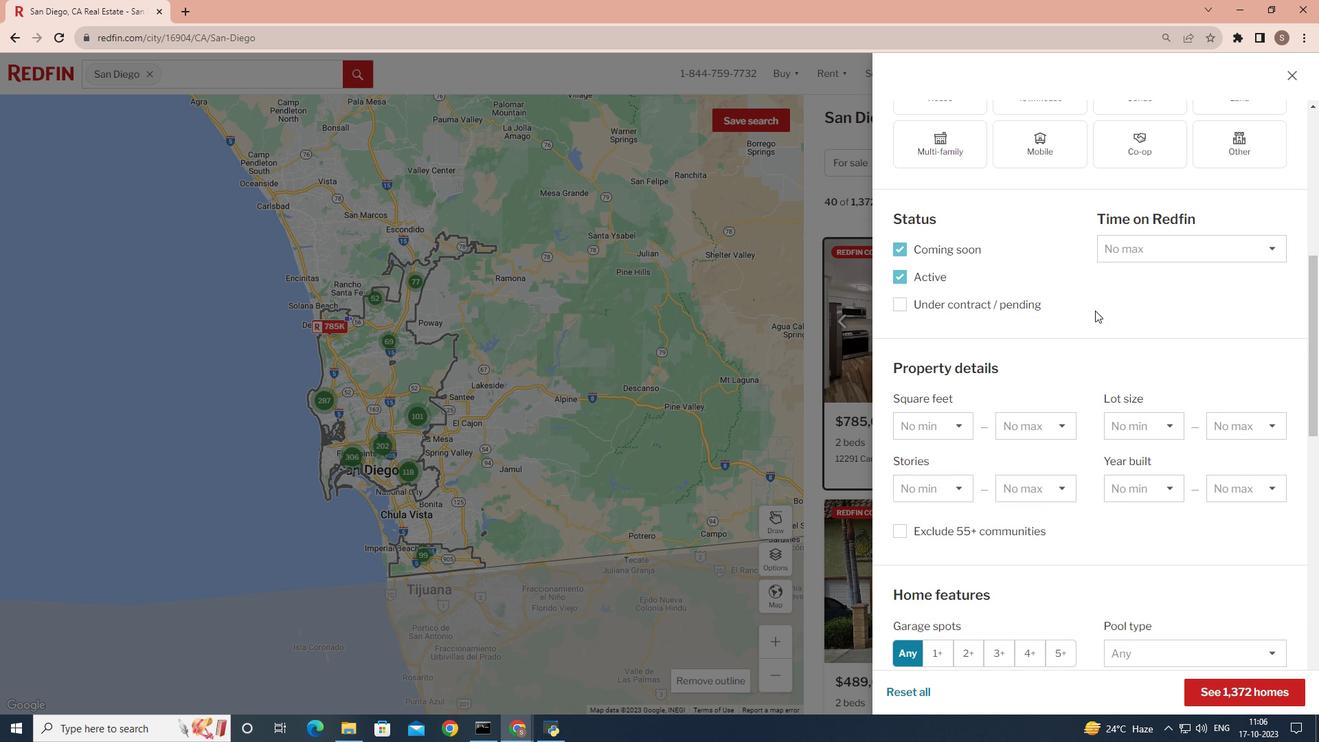 
Action: Mouse scrolled (1095, 310) with delta (0, 0)
Screenshot: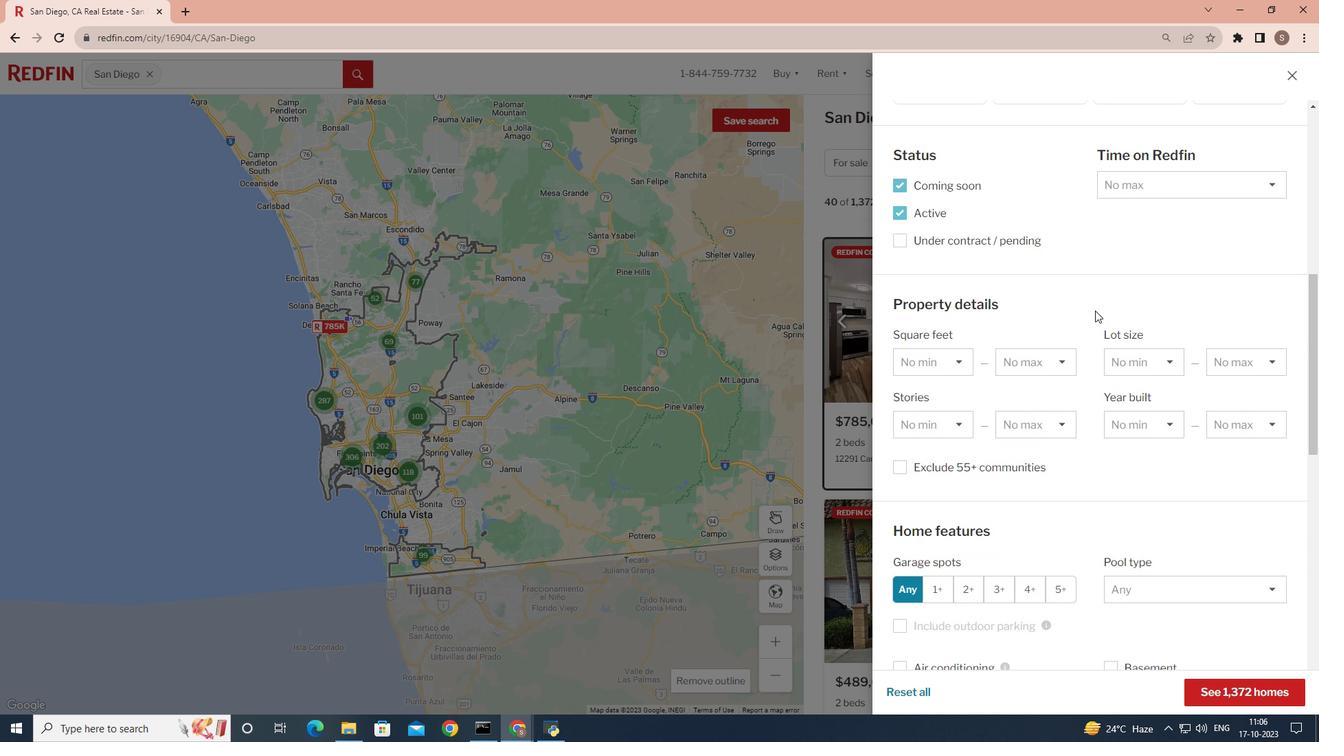 
Action: Mouse scrolled (1095, 310) with delta (0, 0)
Screenshot: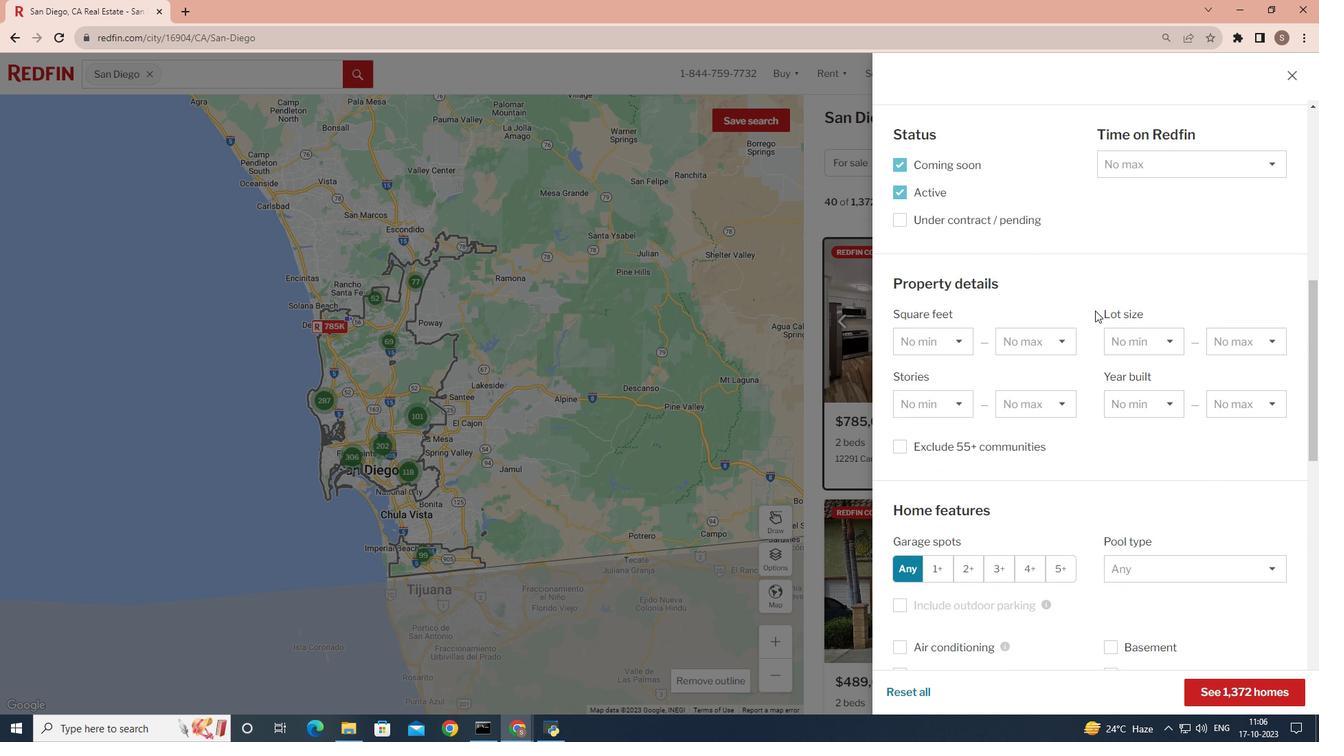 
Action: Mouse scrolled (1095, 310) with delta (0, 0)
Screenshot: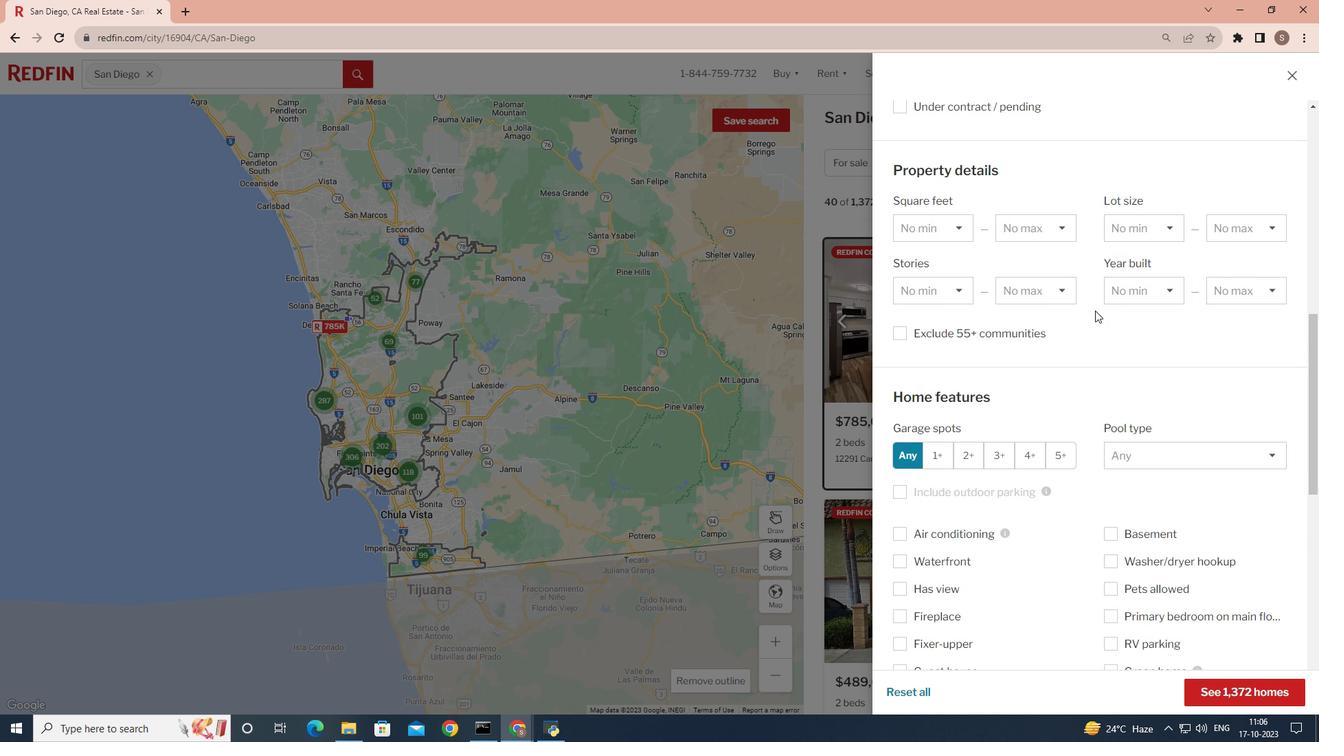 
Action: Mouse scrolled (1095, 310) with delta (0, 0)
Screenshot: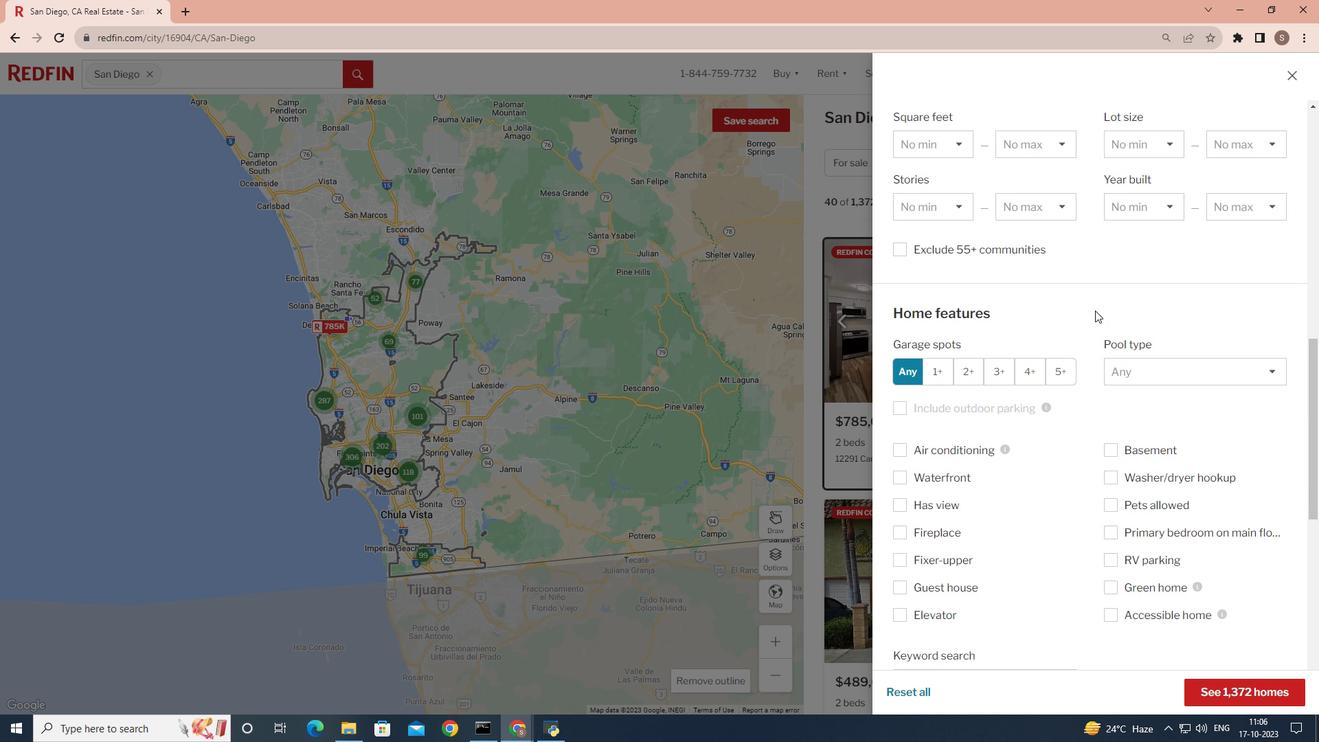 
Action: Mouse scrolled (1095, 310) with delta (0, 0)
Screenshot: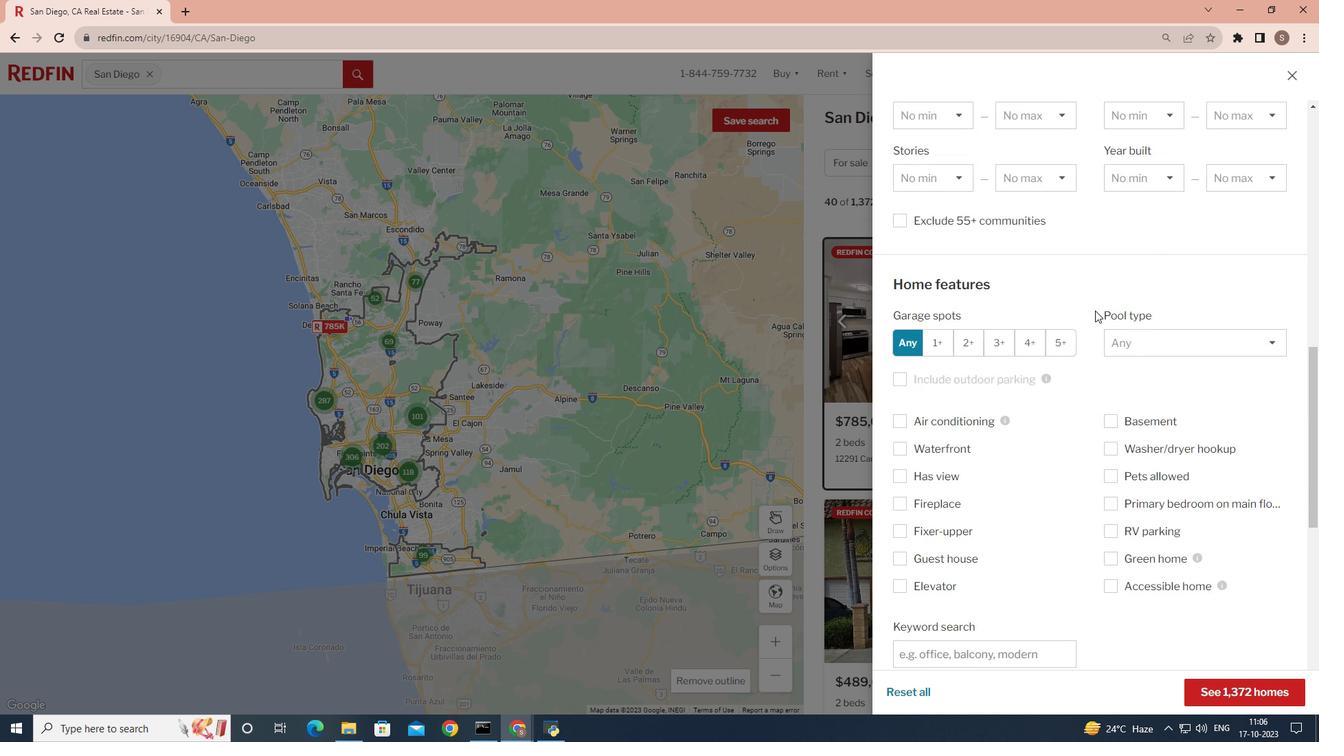 
Action: Mouse moved to (1095, 311)
Screenshot: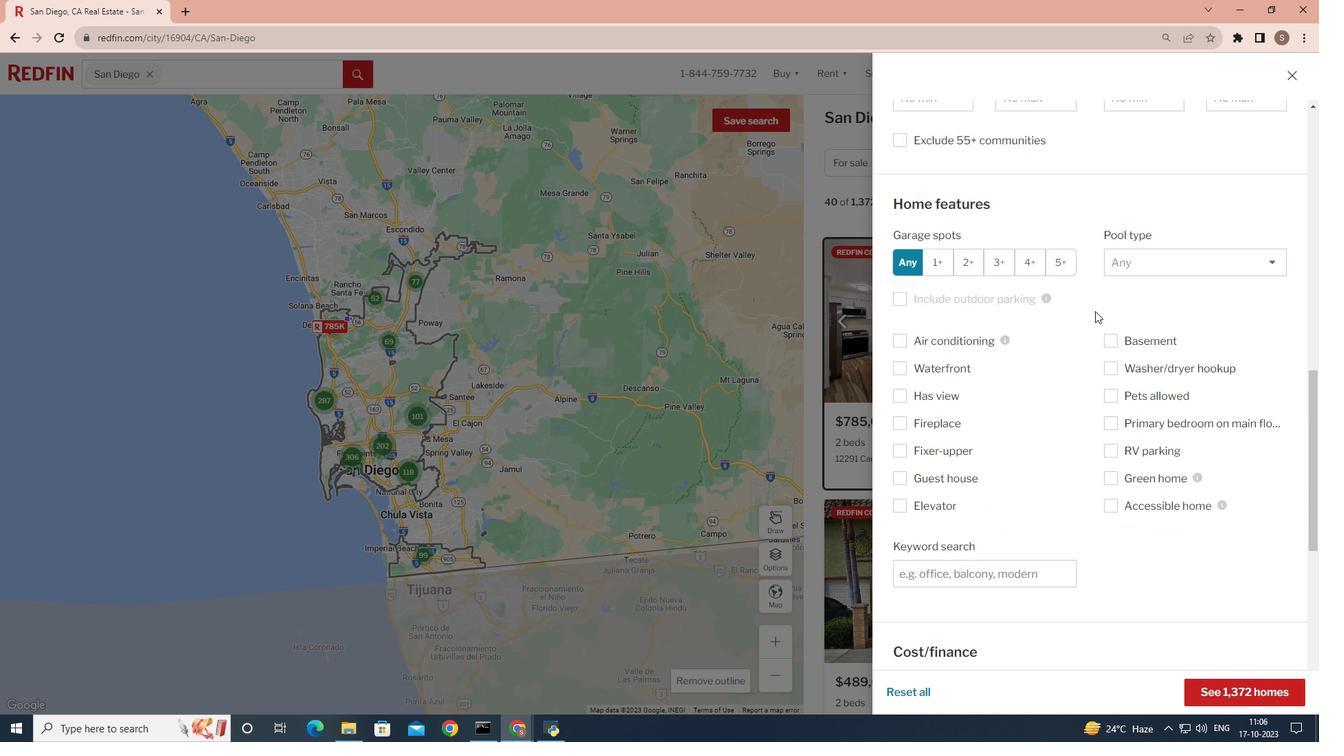 
Action: Mouse scrolled (1095, 310) with delta (0, 0)
Screenshot: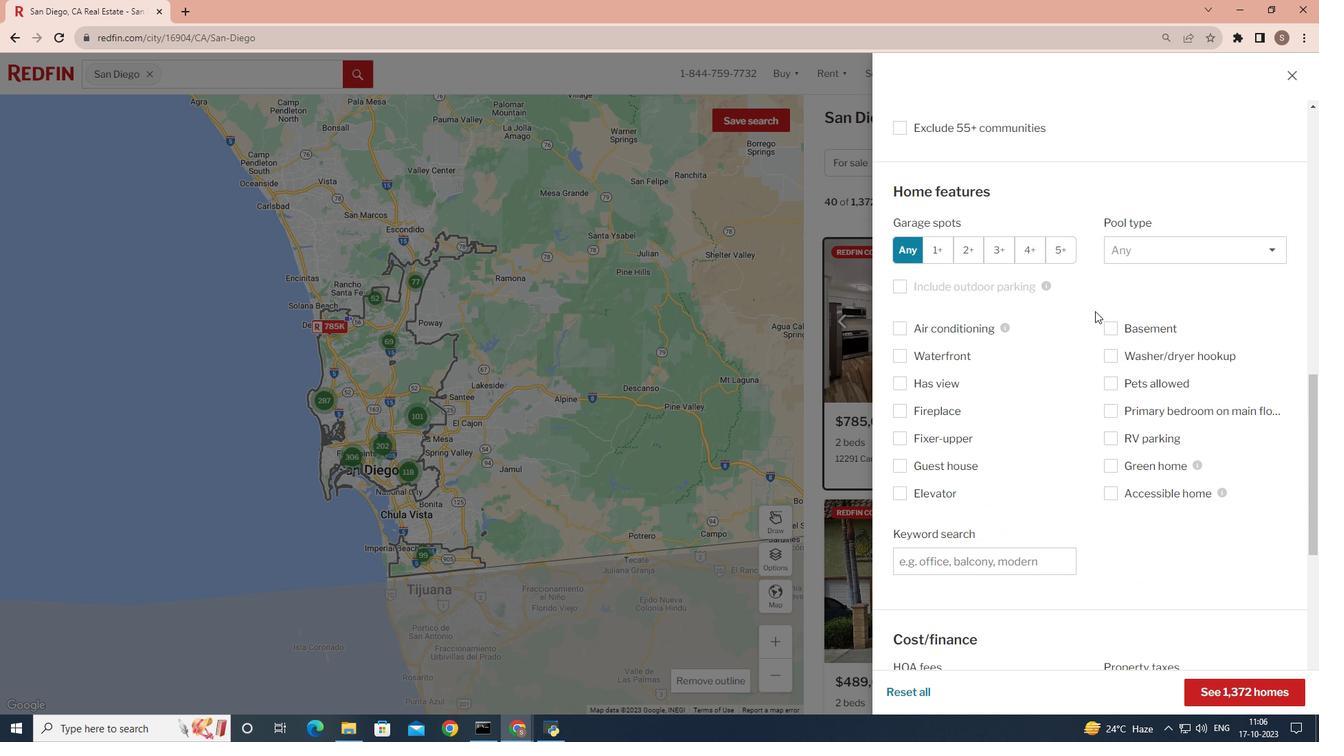 
Action: Mouse scrolled (1095, 310) with delta (0, 0)
Screenshot: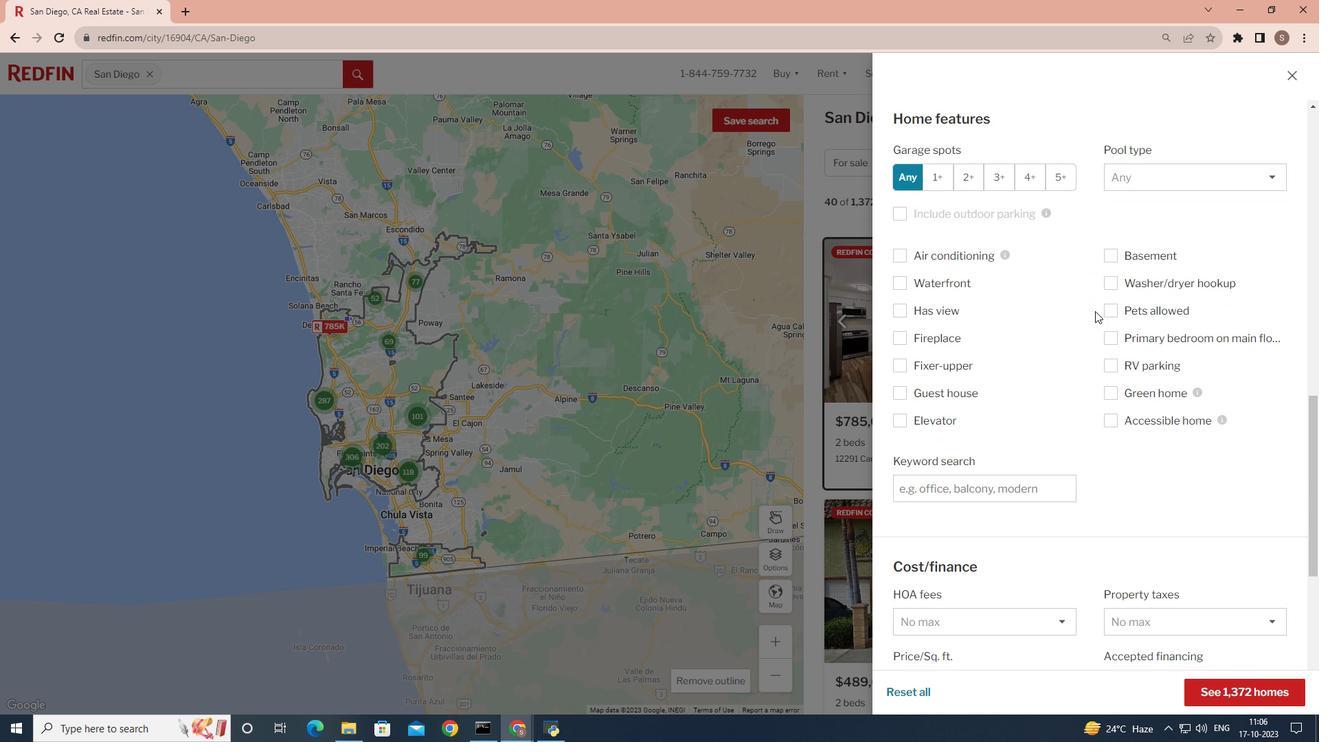 
Action: Mouse scrolled (1095, 310) with delta (0, 0)
Screenshot: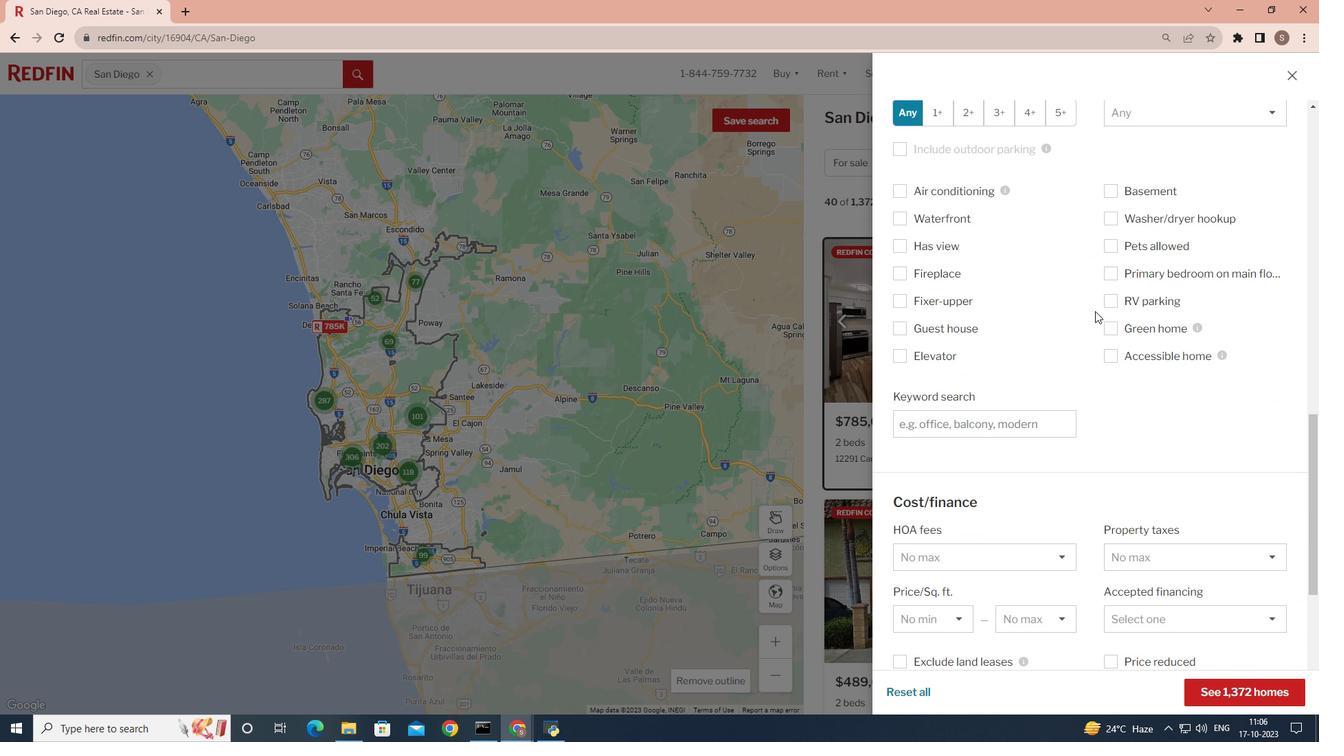 
Action: Mouse scrolled (1095, 310) with delta (0, 0)
Screenshot: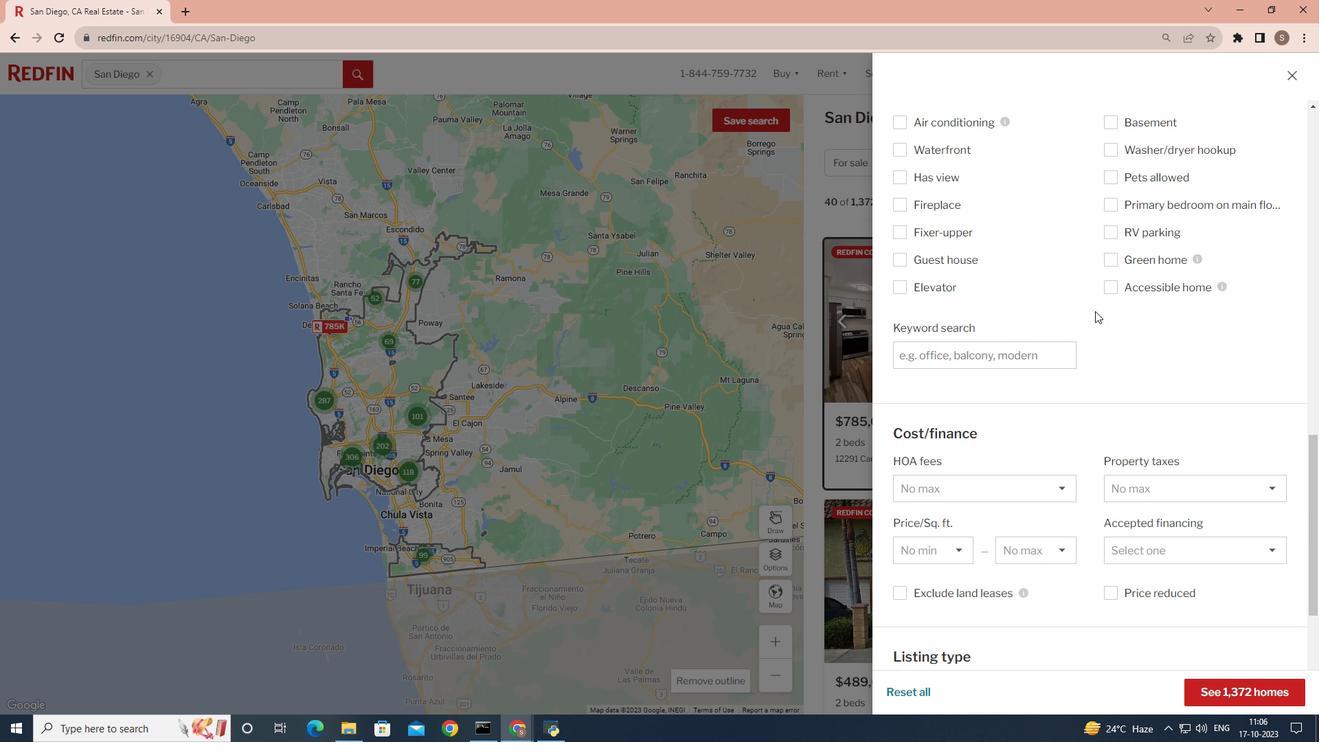 
Action: Mouse scrolled (1095, 310) with delta (0, 0)
Screenshot: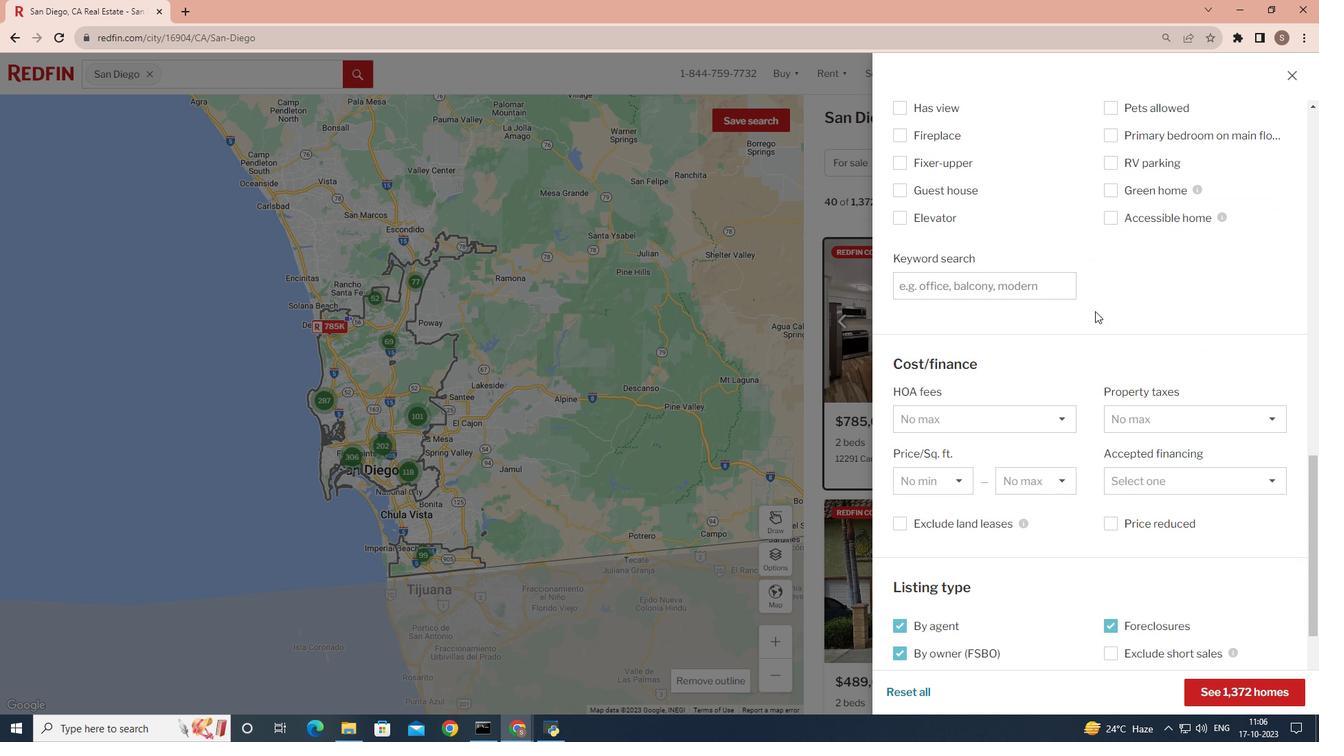 
Action: Mouse scrolled (1095, 310) with delta (0, 0)
Screenshot: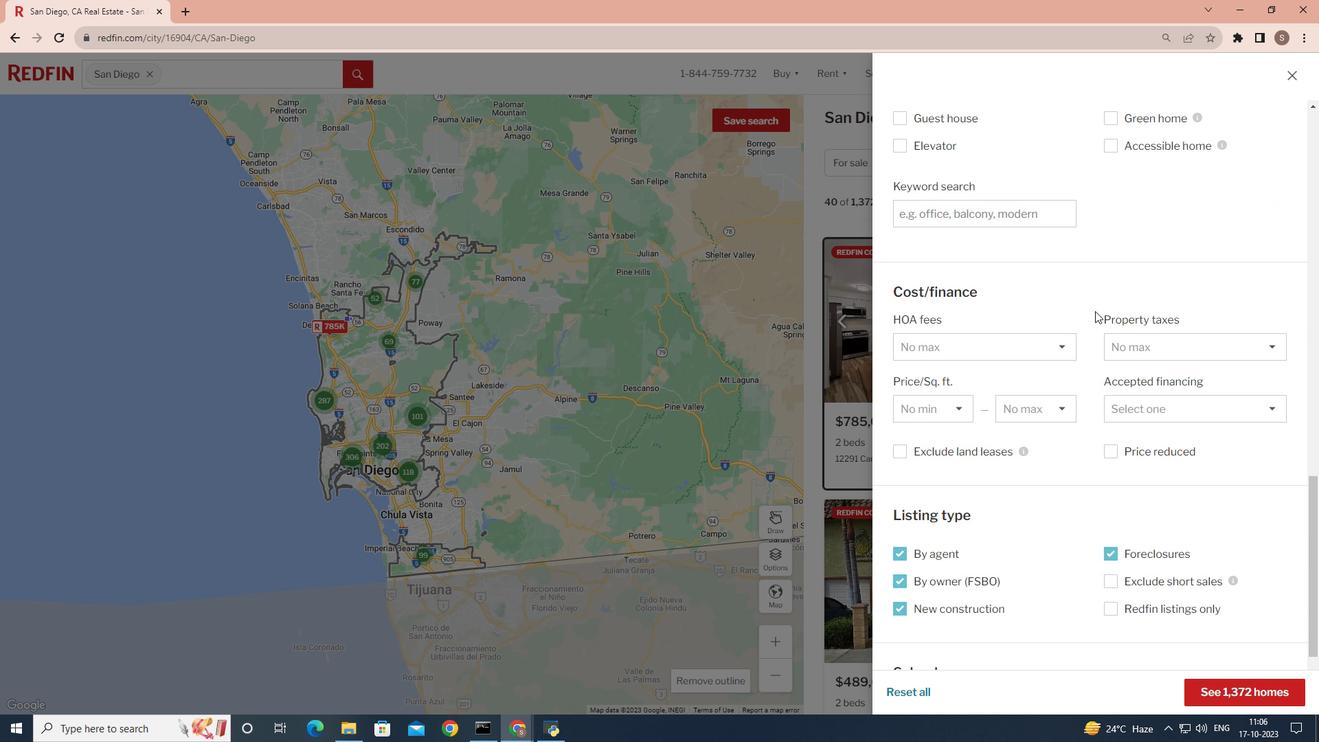 
Action: Mouse scrolled (1095, 310) with delta (0, 0)
Screenshot: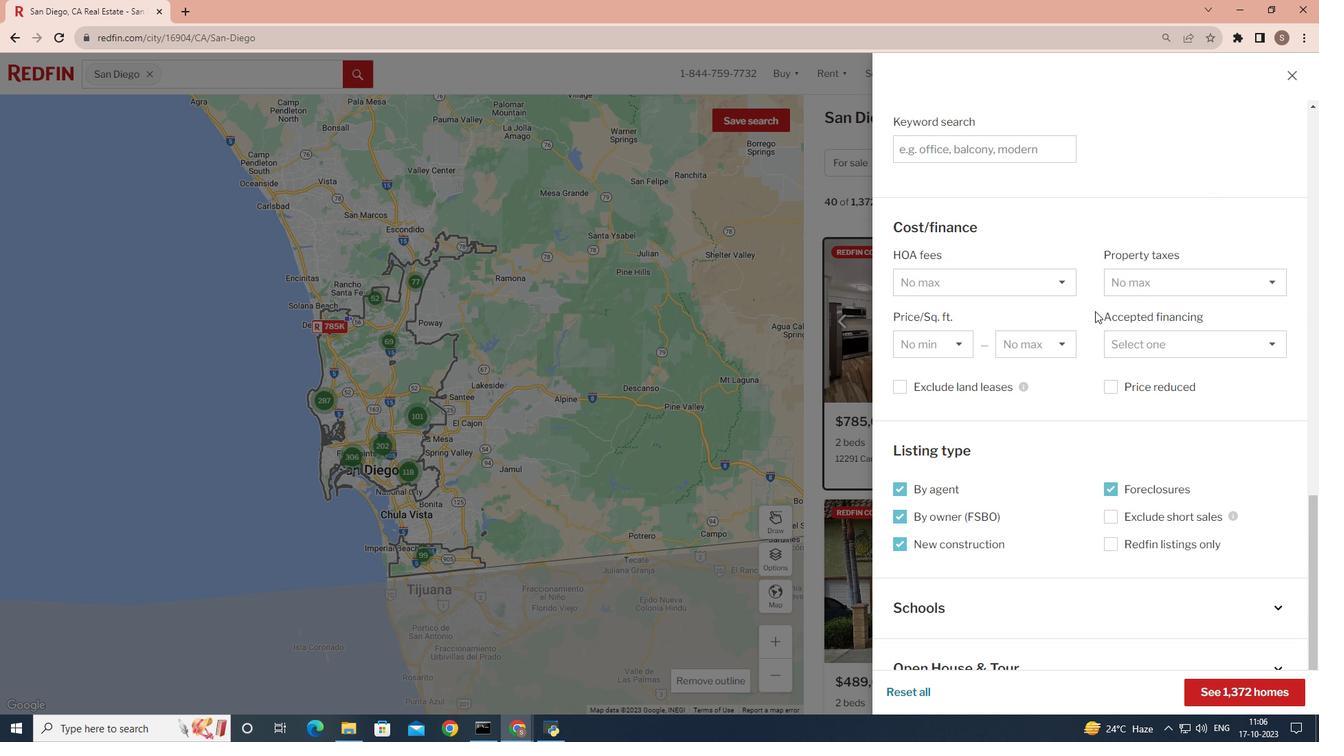 
Action: Mouse moved to (899, 419)
Screenshot: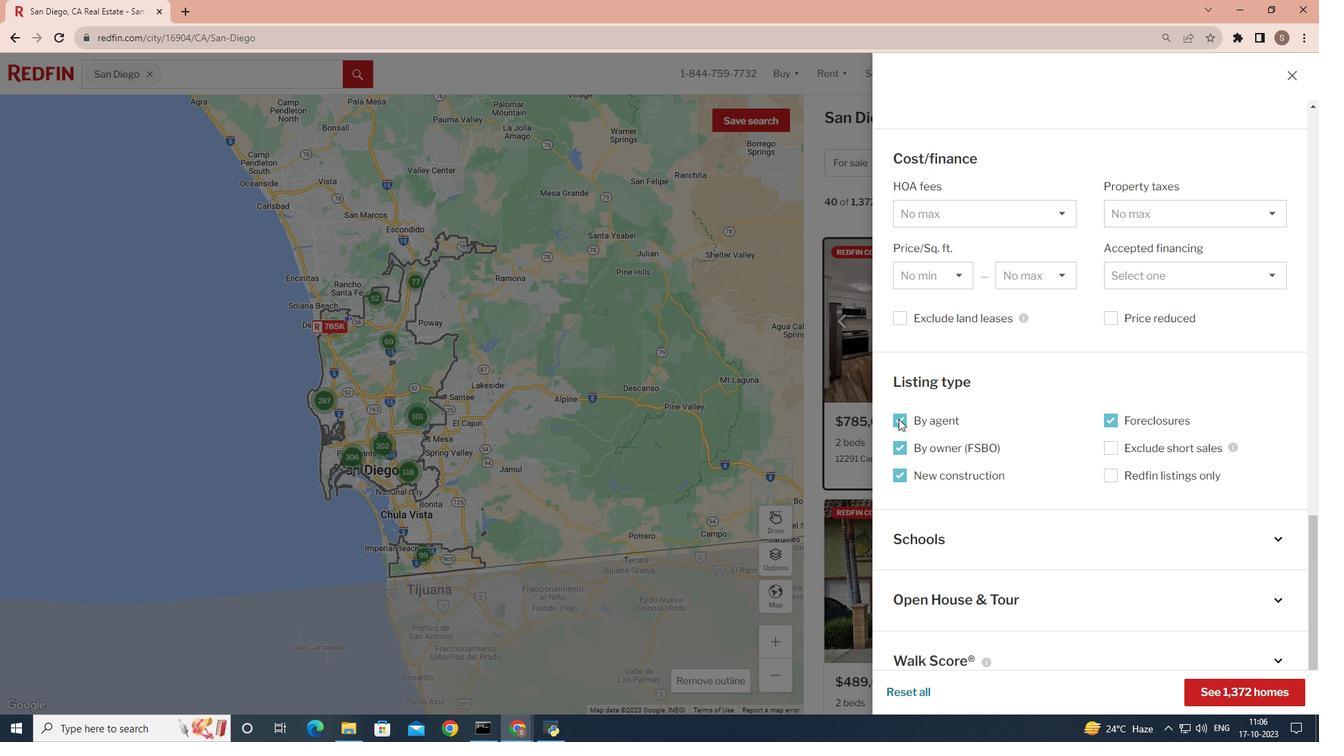 
Action: Mouse pressed left at (899, 419)
Screenshot: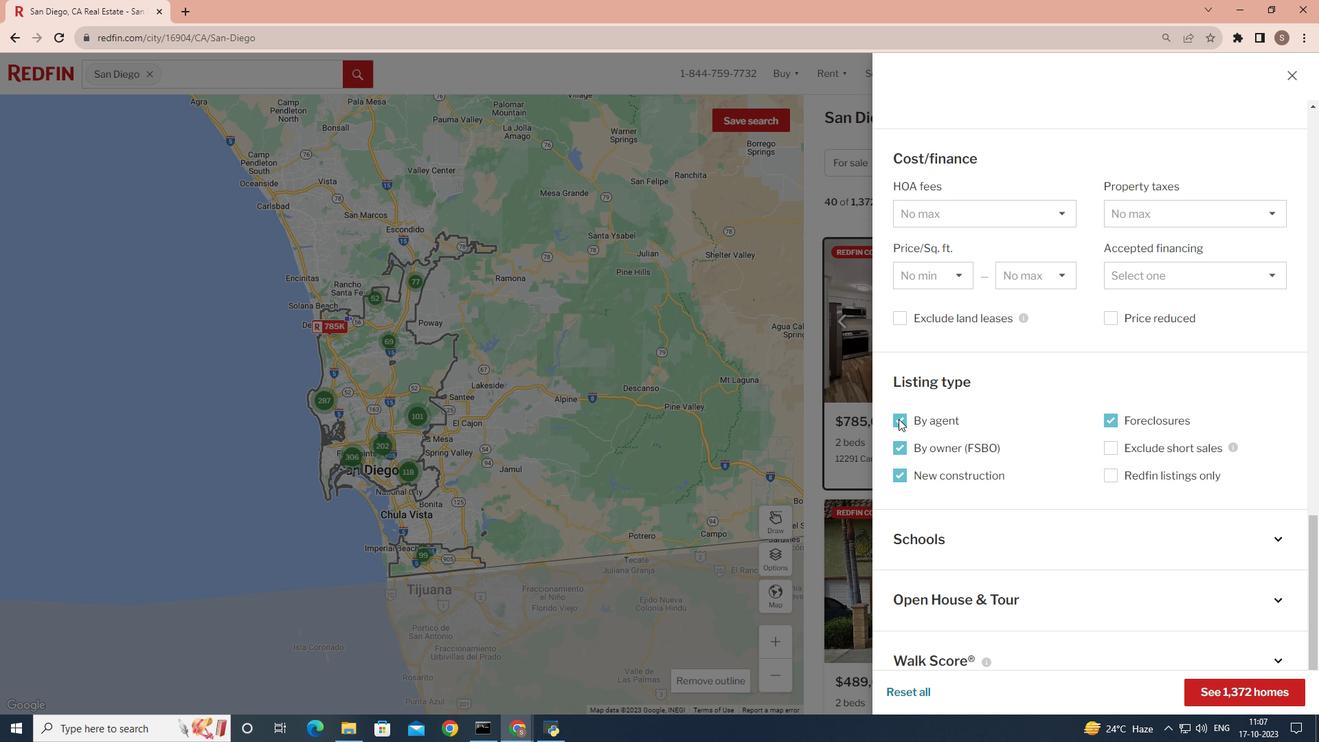 
Action: Mouse moved to (900, 479)
Screenshot: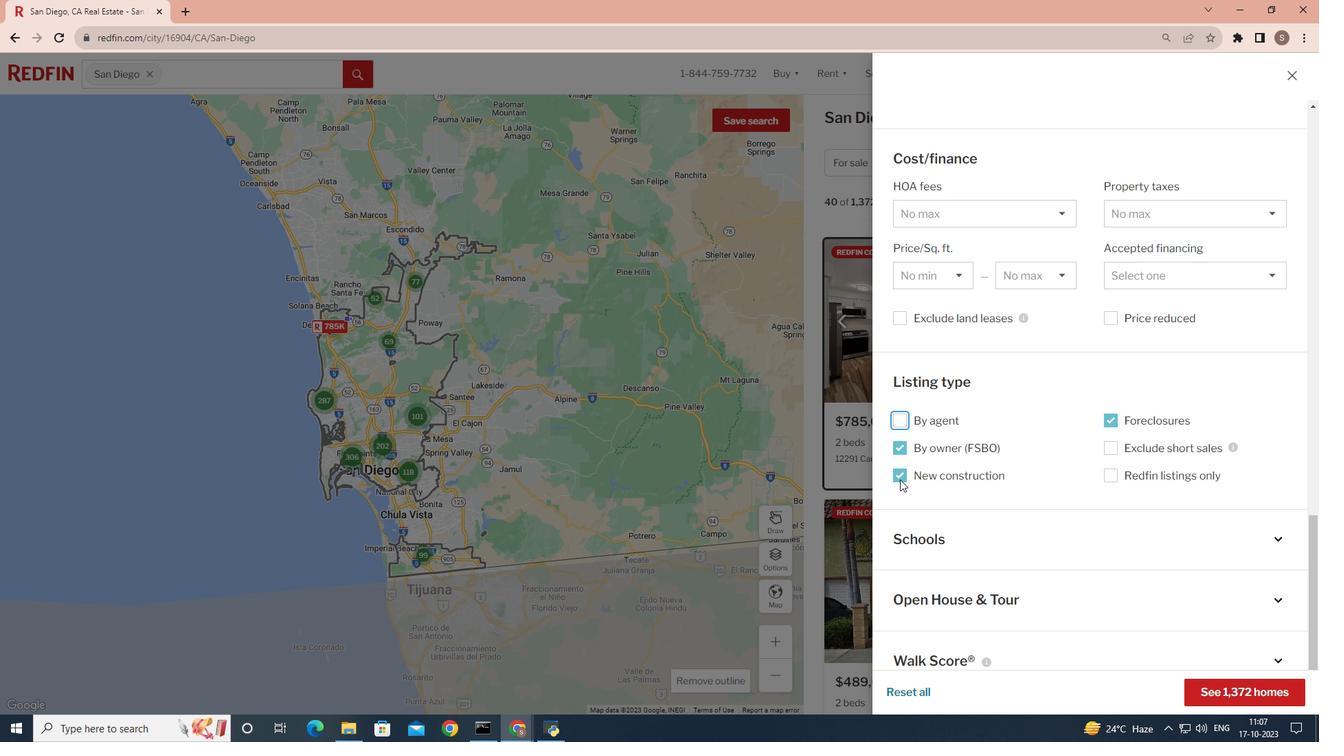 
Action: Mouse pressed left at (900, 479)
Screenshot: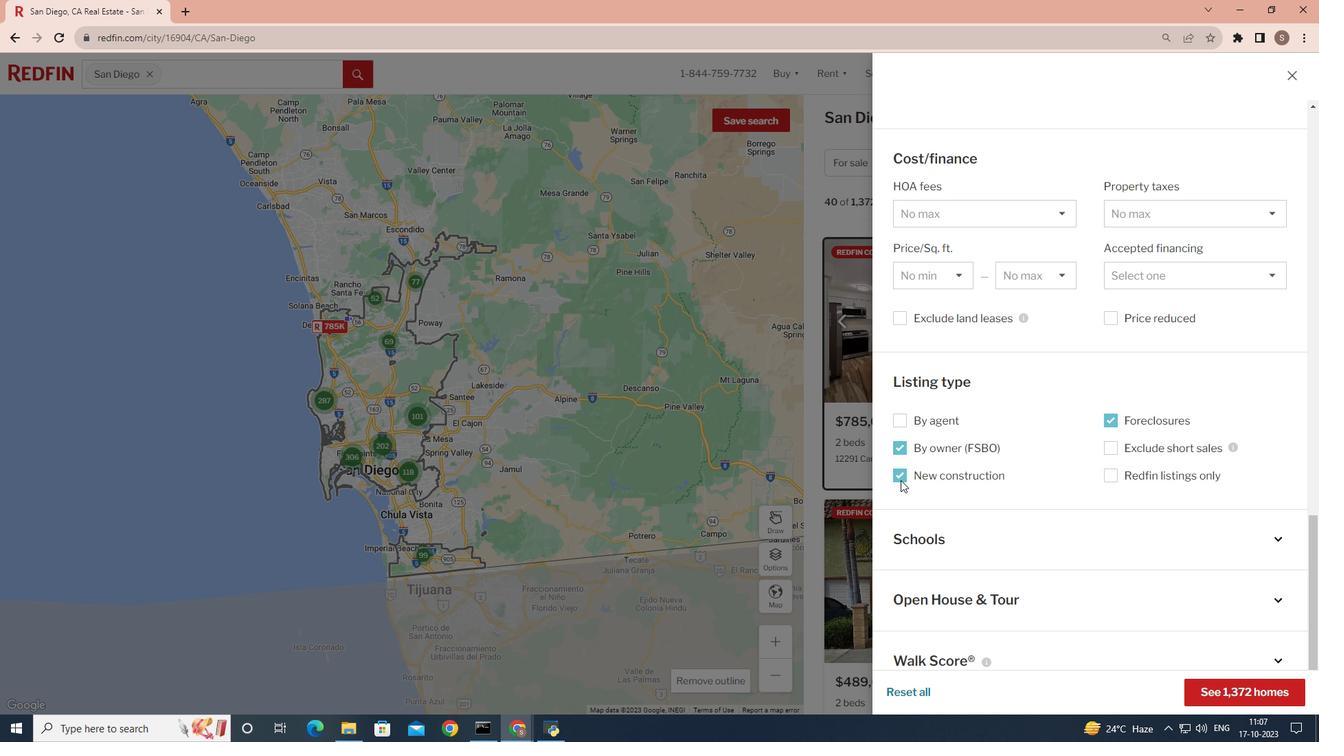 
Action: Mouse moved to (1109, 419)
Screenshot: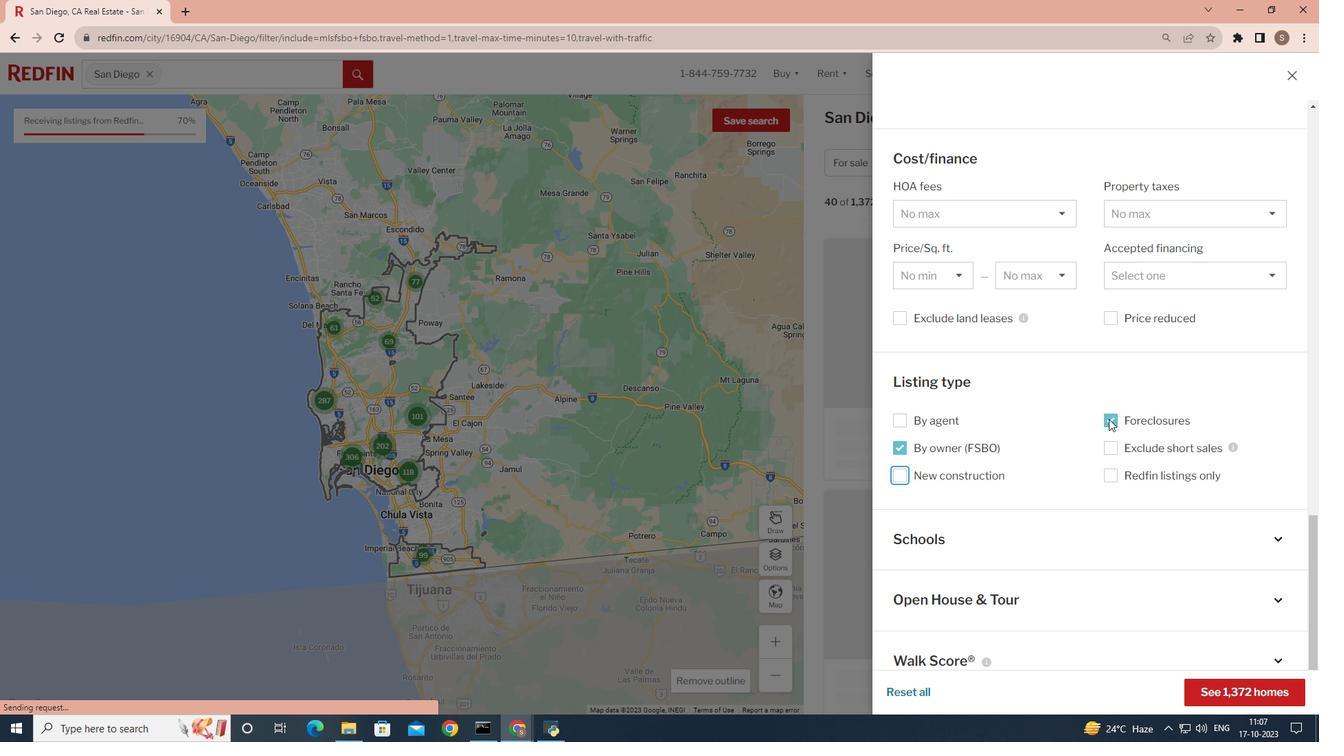 
Action: Mouse pressed left at (1109, 419)
Screenshot: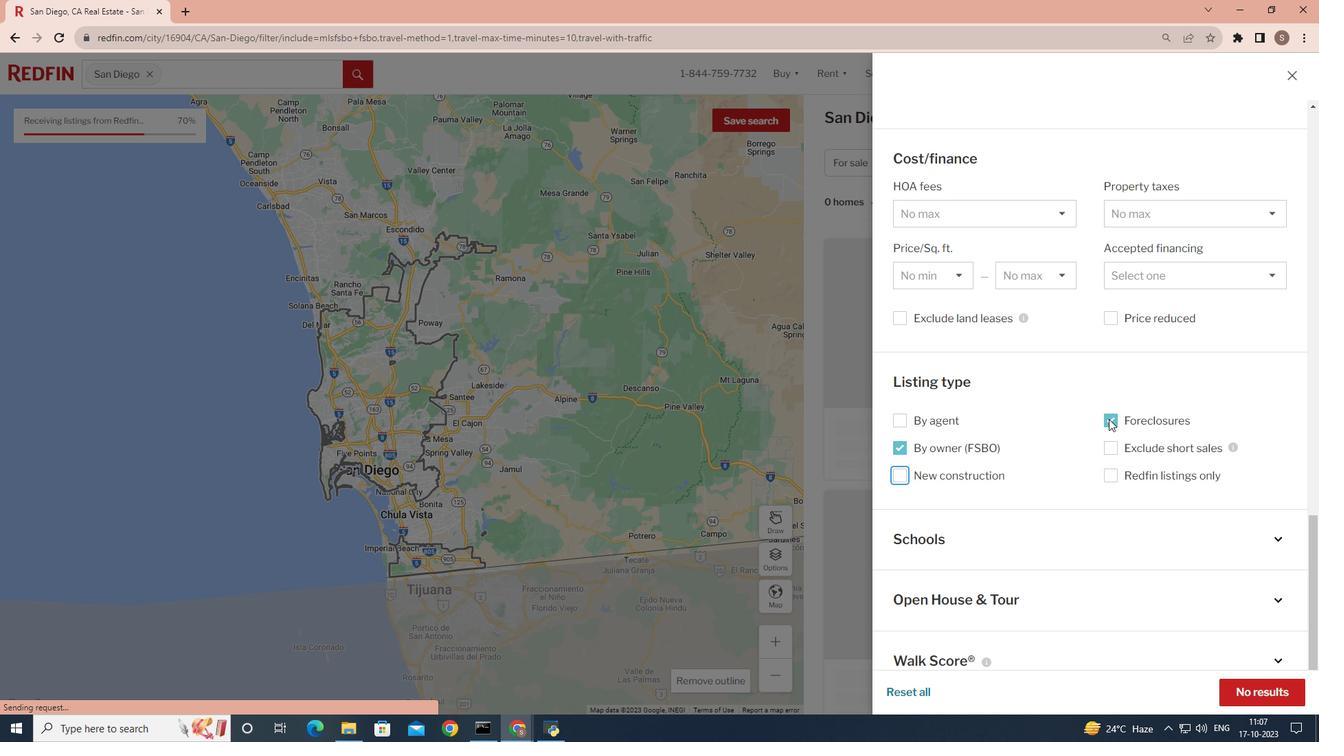 
Action: Mouse moved to (1244, 693)
Screenshot: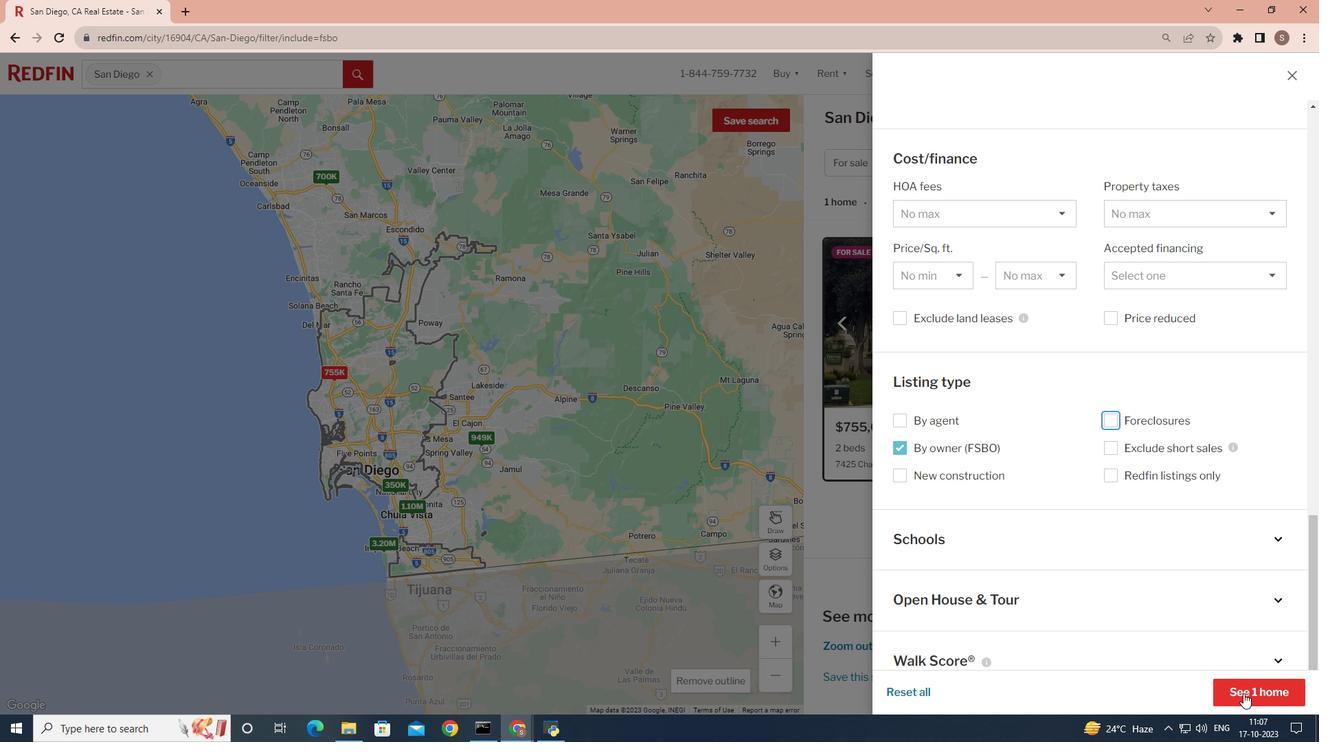 
Action: Mouse pressed left at (1244, 693)
Screenshot: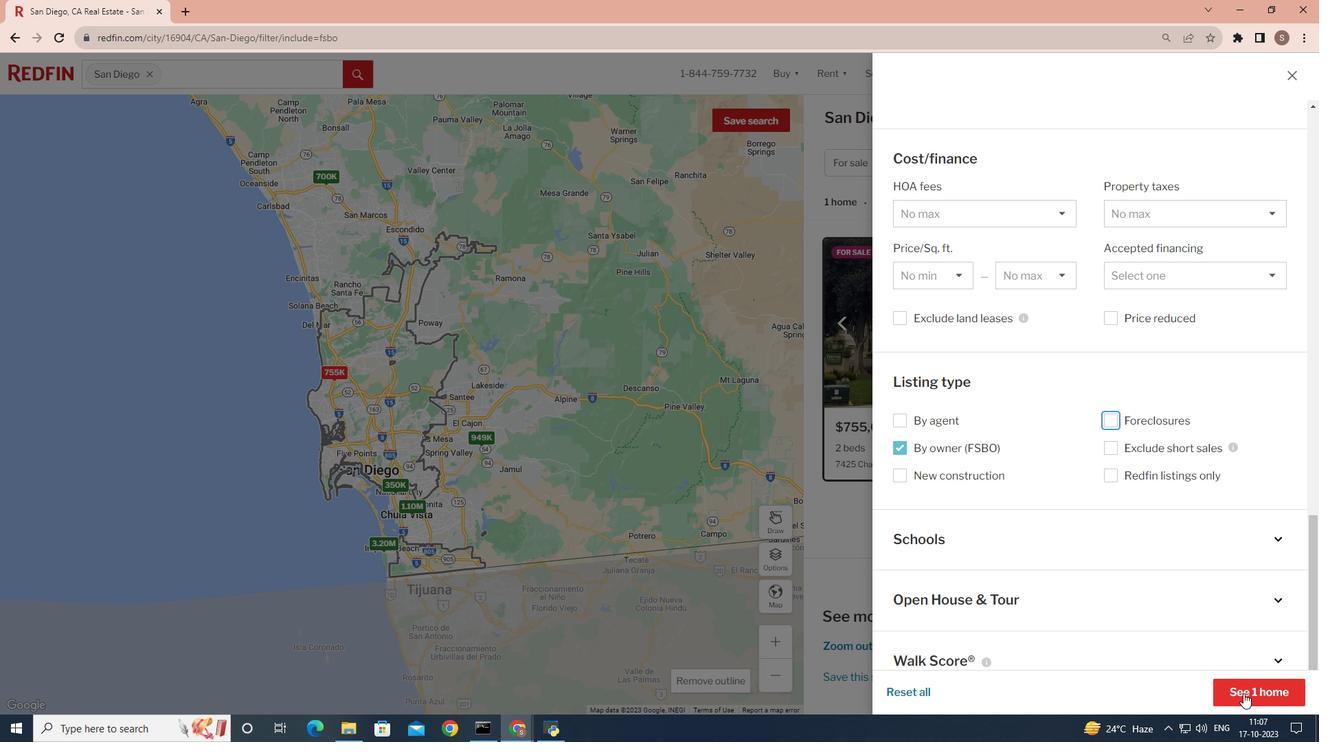 
Action: Mouse moved to (1004, 479)
Screenshot: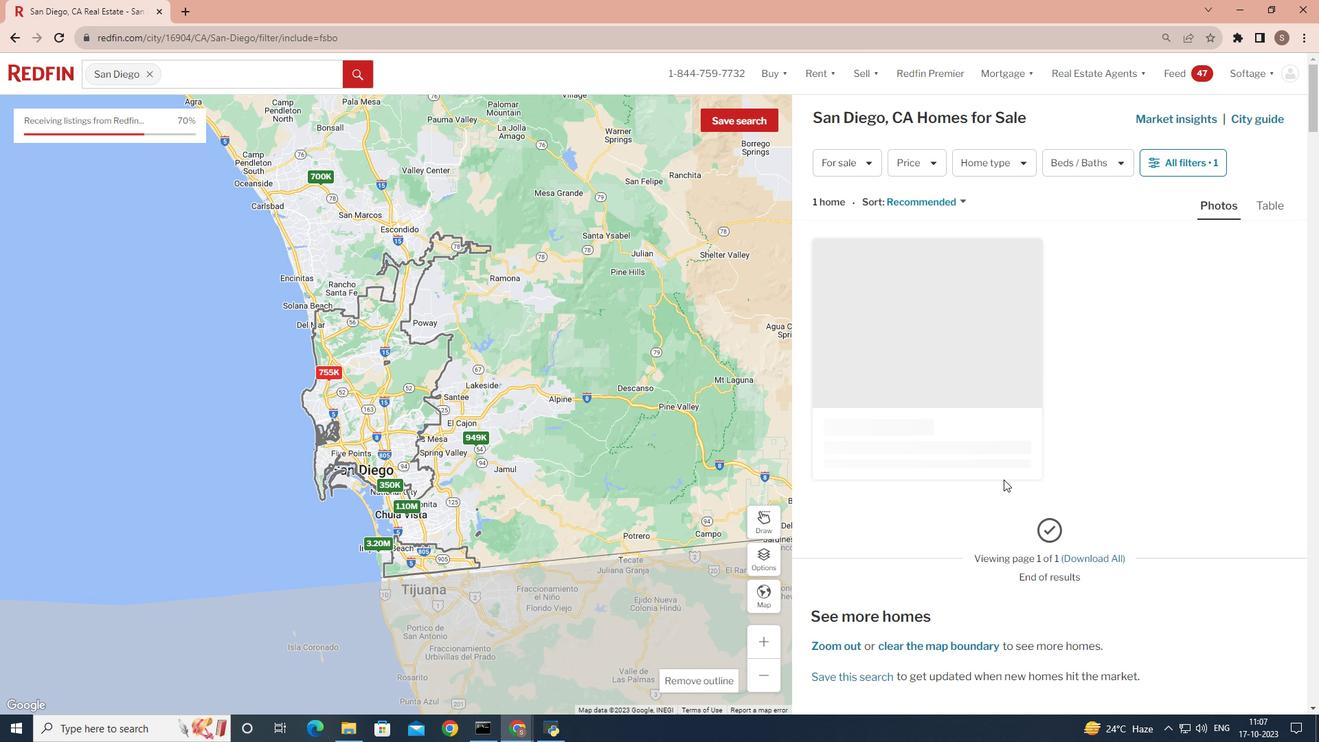 
